 Task: Look for space in Briton Ferry, United Kingdom from 7th July, 2023 to 15th July, 2023 for 6 adults in price range Rs.15000 to Rs.20000. Place can be entire place with 3 bedrooms having 3 beds and 3 bathrooms. Property type can be house, flat, guest house. Booking option can be shelf check-in. Required host language is English.
Action: Mouse moved to (449, 56)
Screenshot: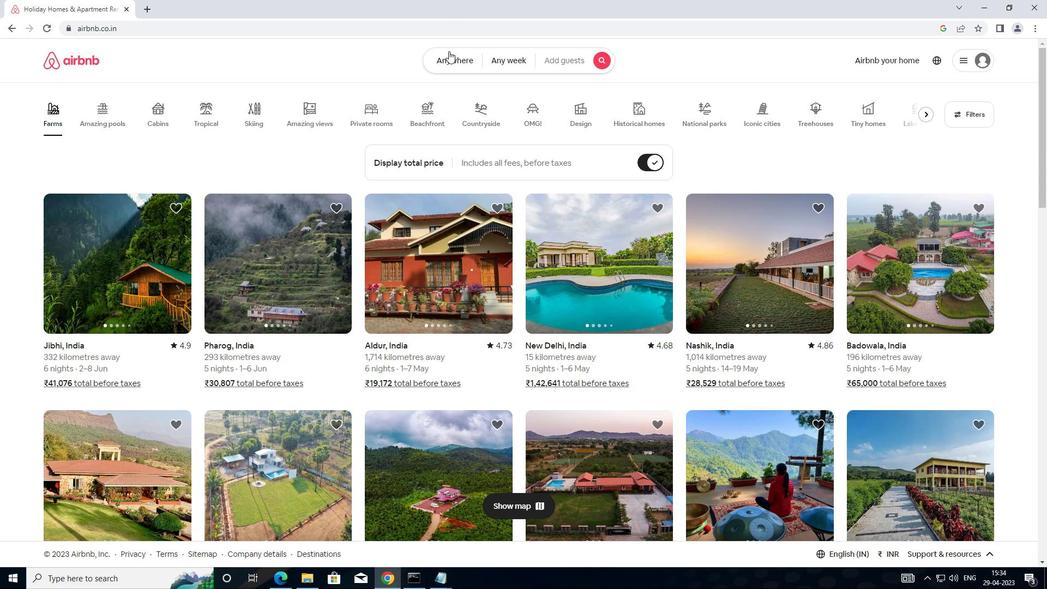 
Action: Mouse pressed left at (449, 56)
Screenshot: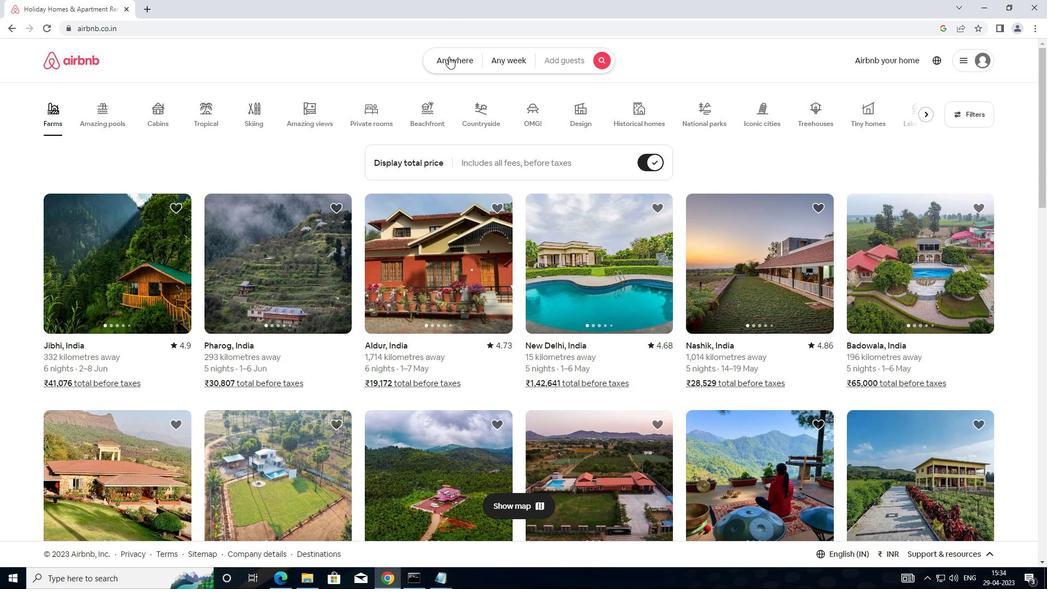 
Action: Mouse moved to (343, 107)
Screenshot: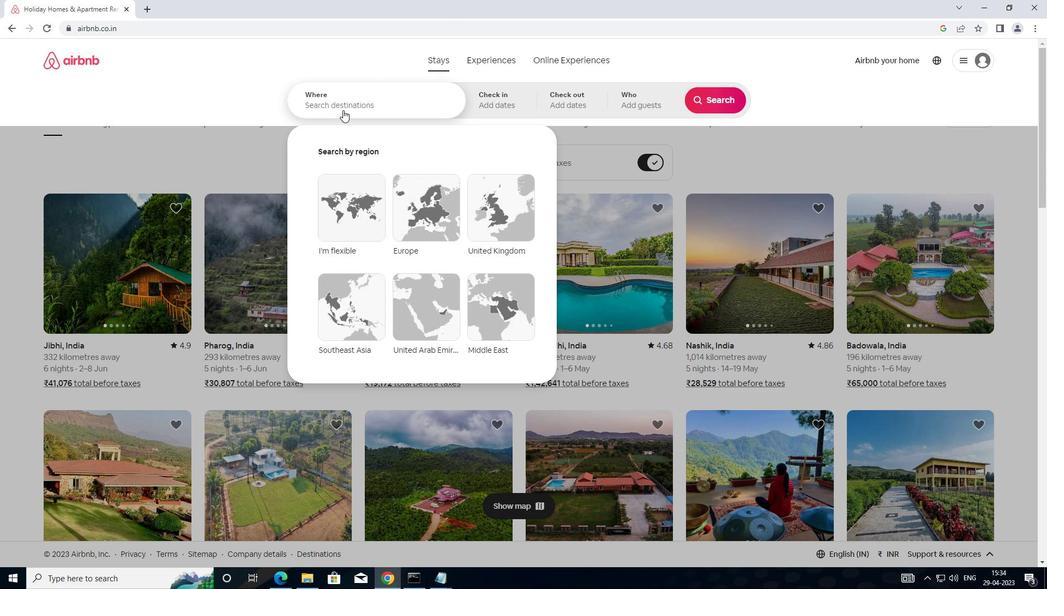 
Action: Mouse pressed left at (343, 107)
Screenshot: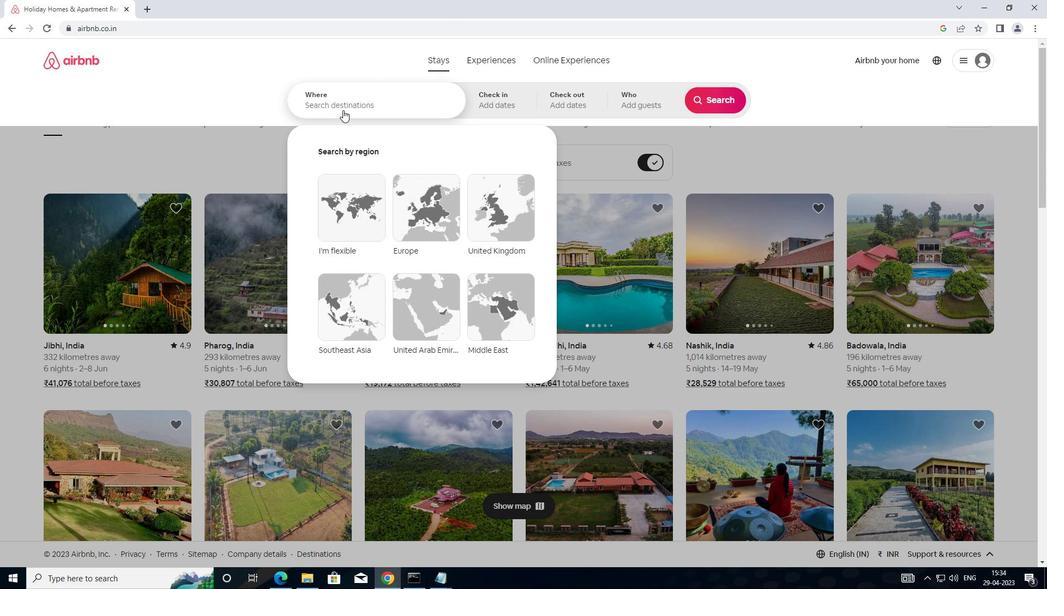 
Action: Mouse moved to (375, 114)
Screenshot: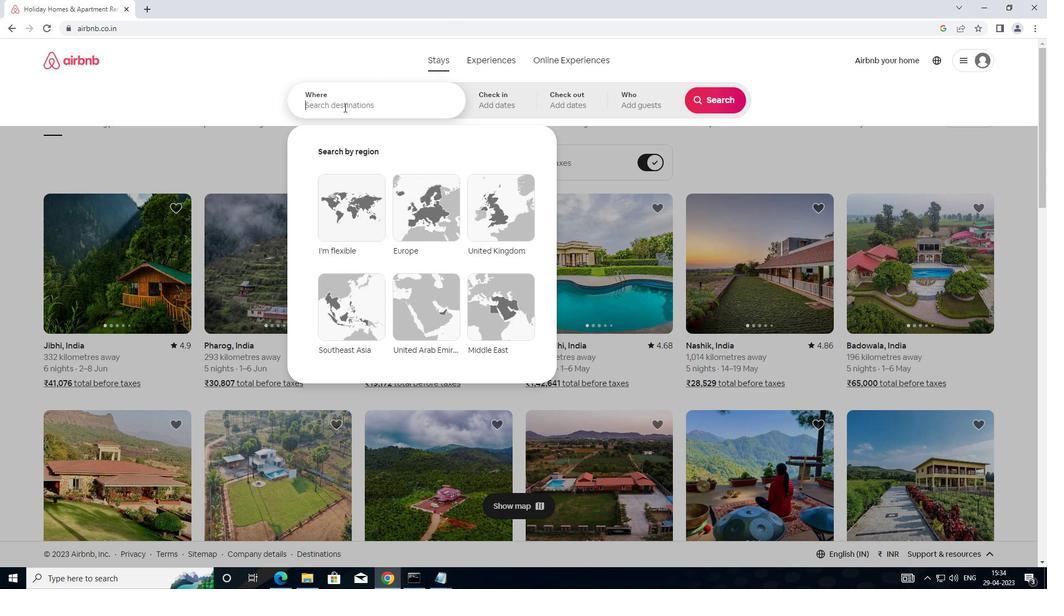 
Action: Key pressed <Key.shift>
Screenshot: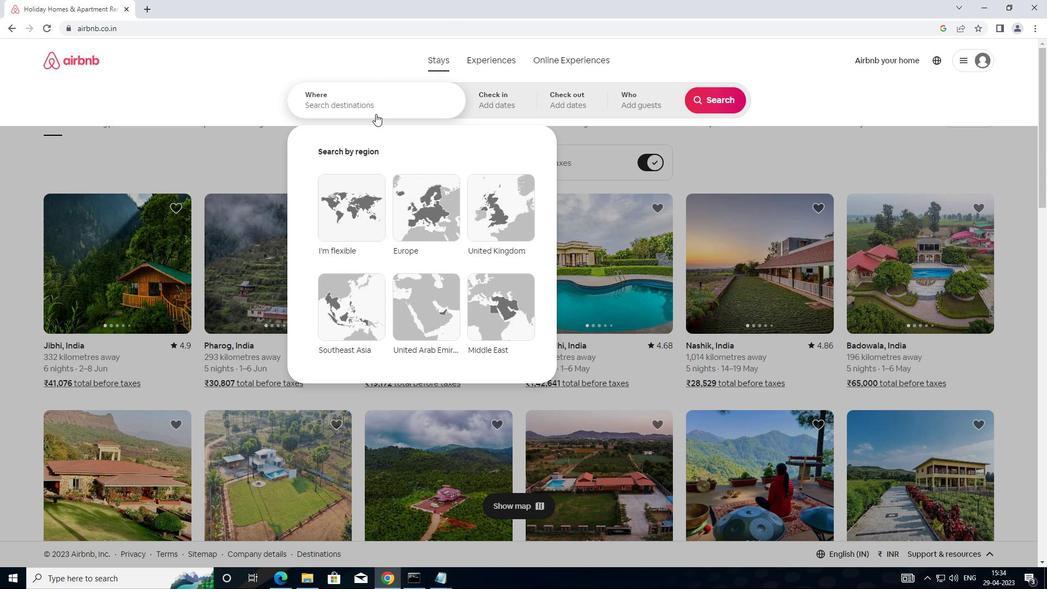 
Action: Mouse moved to (378, 113)
Screenshot: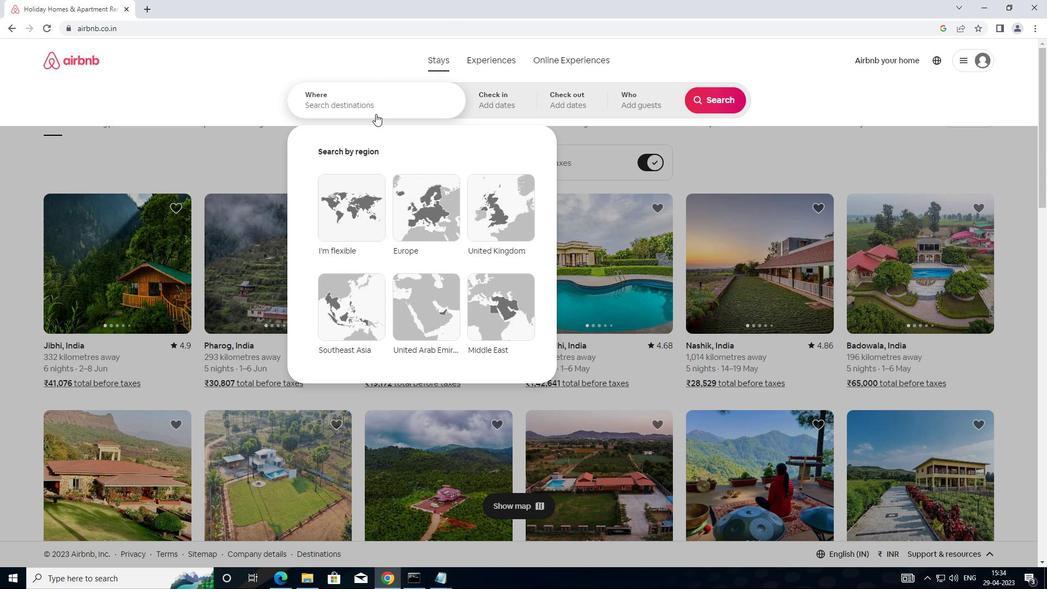 
Action: Key pressed B
Screenshot: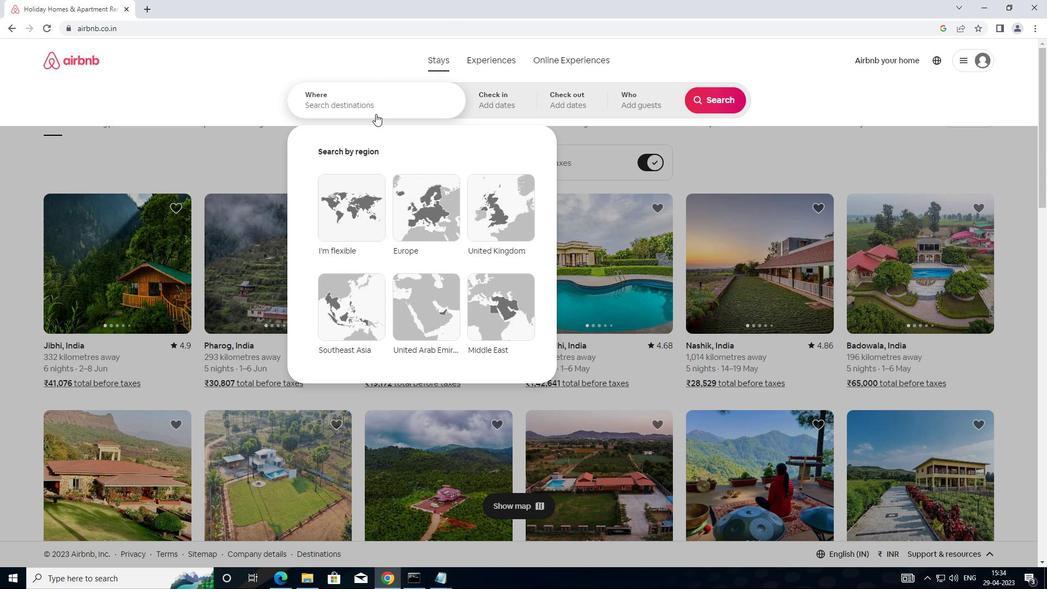 
Action: Mouse moved to (452, 80)
Screenshot: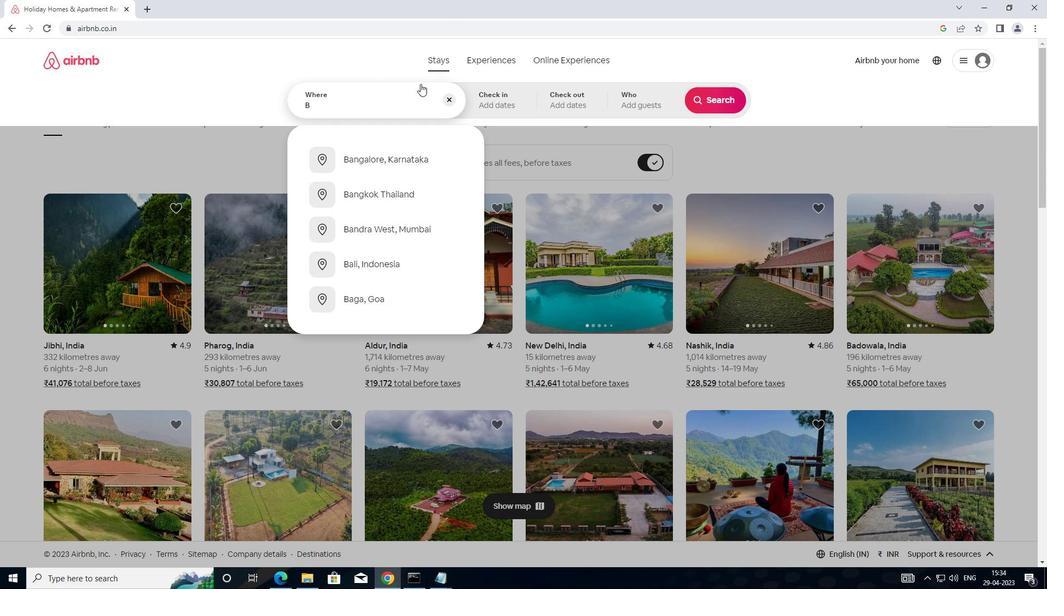 
Action: Key pressed R
Screenshot: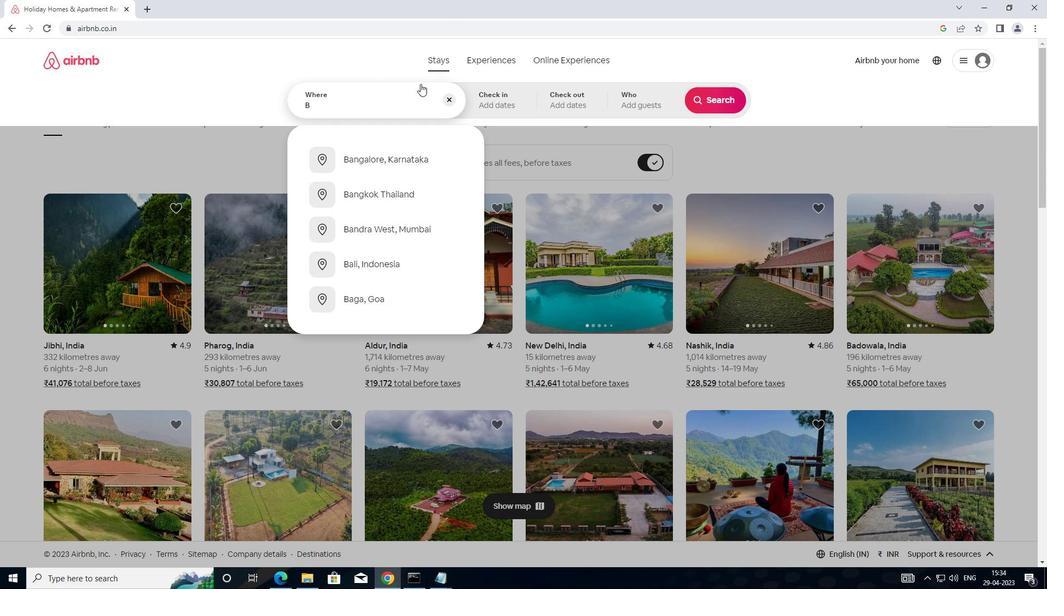 
Action: Mouse moved to (460, 80)
Screenshot: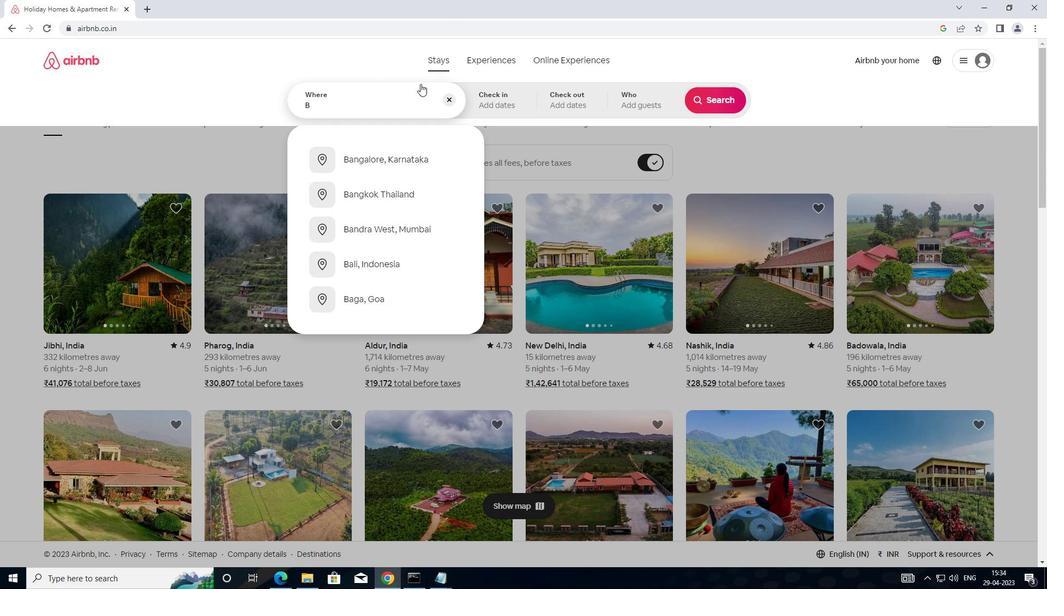 
Action: Key pressed ITON<Key.space><Key.shift>FERRY,<Key.shift>UNITED
Screenshot: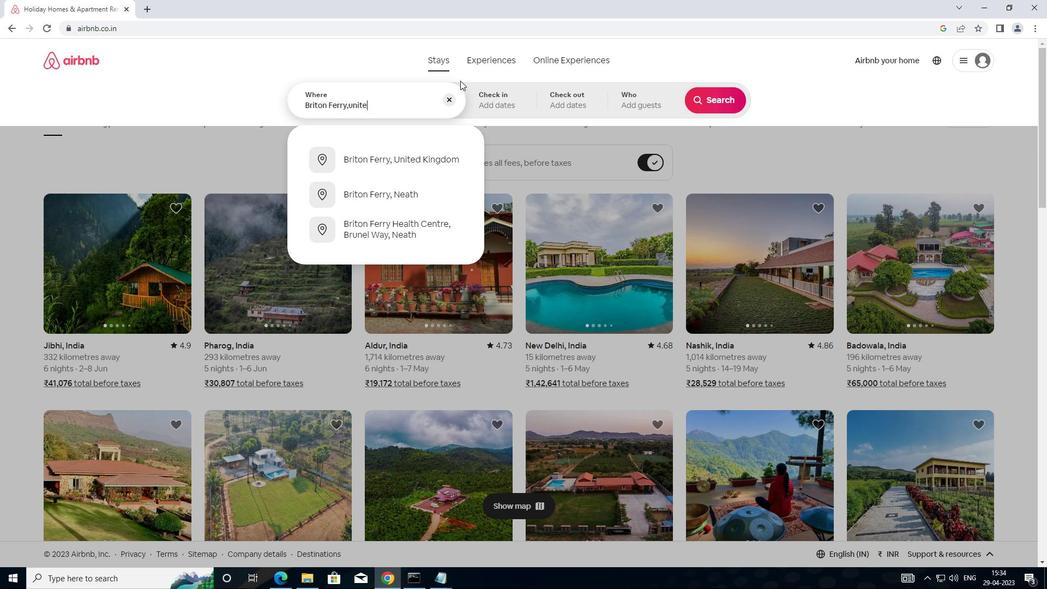 
Action: Mouse moved to (415, 162)
Screenshot: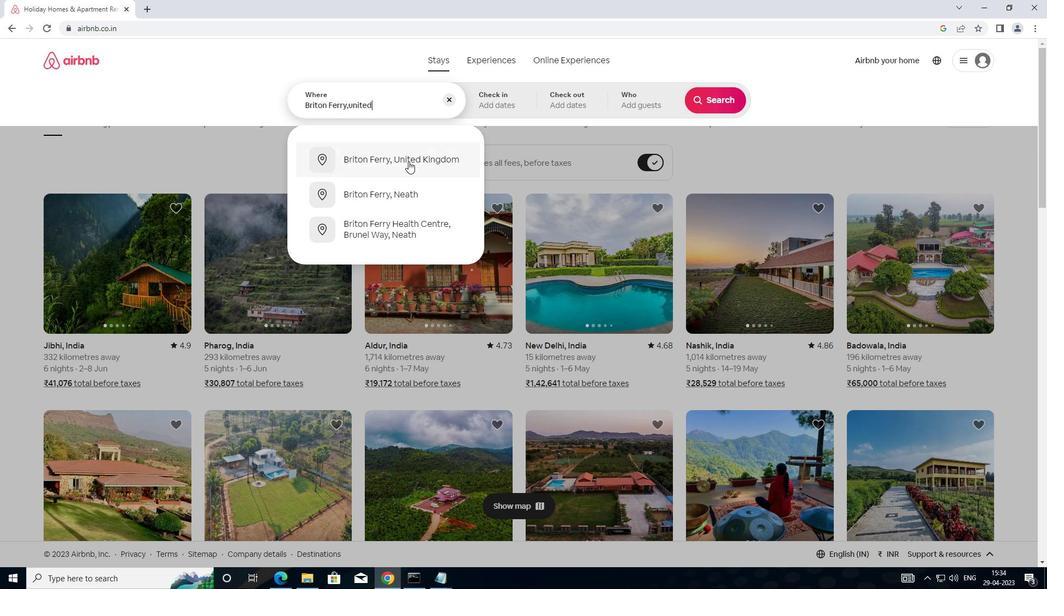 
Action: Mouse pressed left at (415, 162)
Screenshot: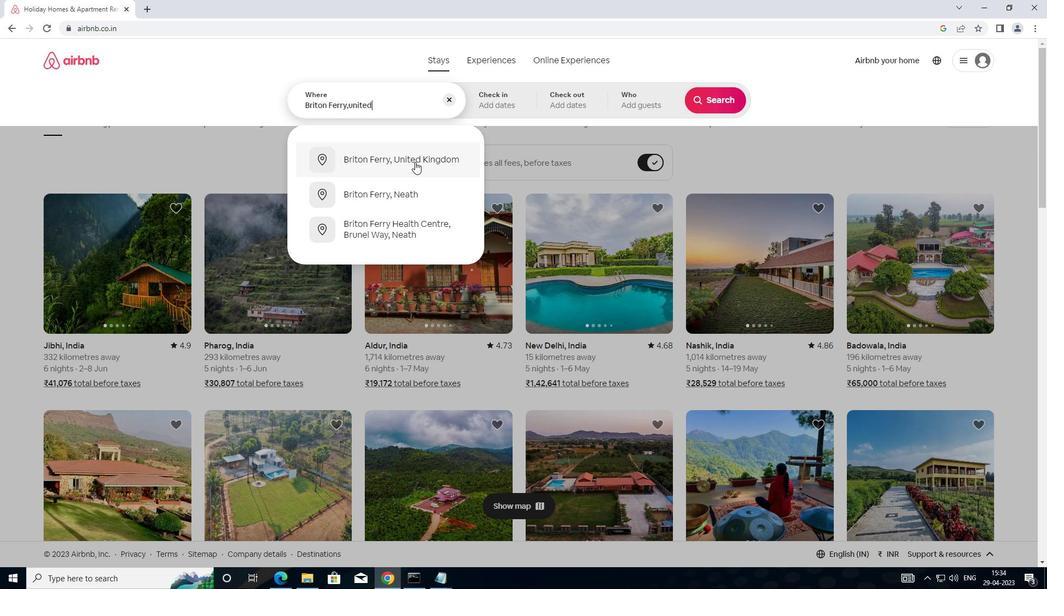 
Action: Mouse moved to (717, 192)
Screenshot: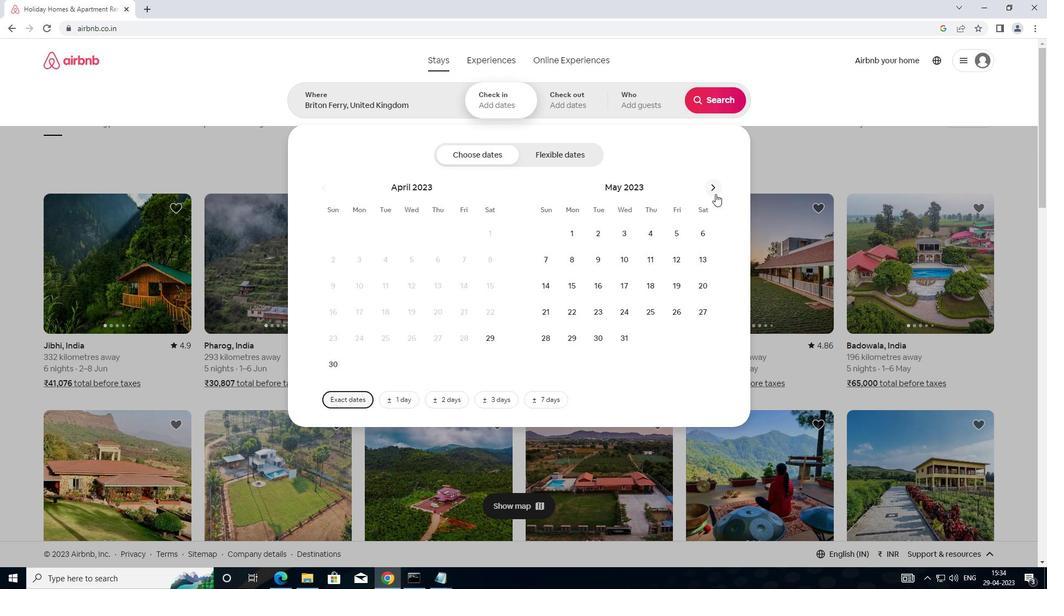 
Action: Mouse pressed left at (717, 192)
Screenshot: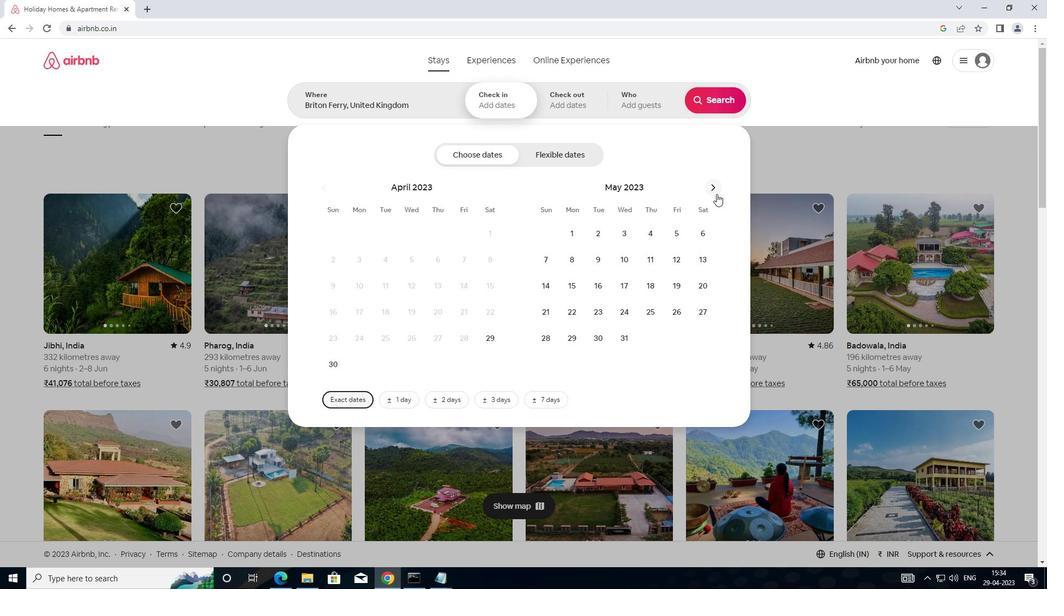
Action: Mouse moved to (718, 192)
Screenshot: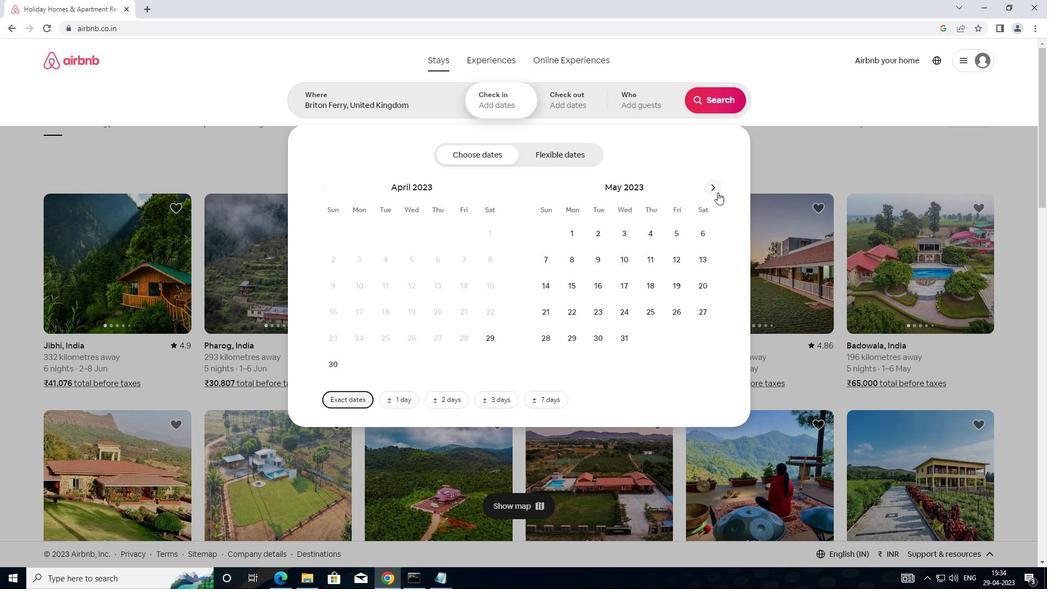 
Action: Mouse pressed left at (718, 192)
Screenshot: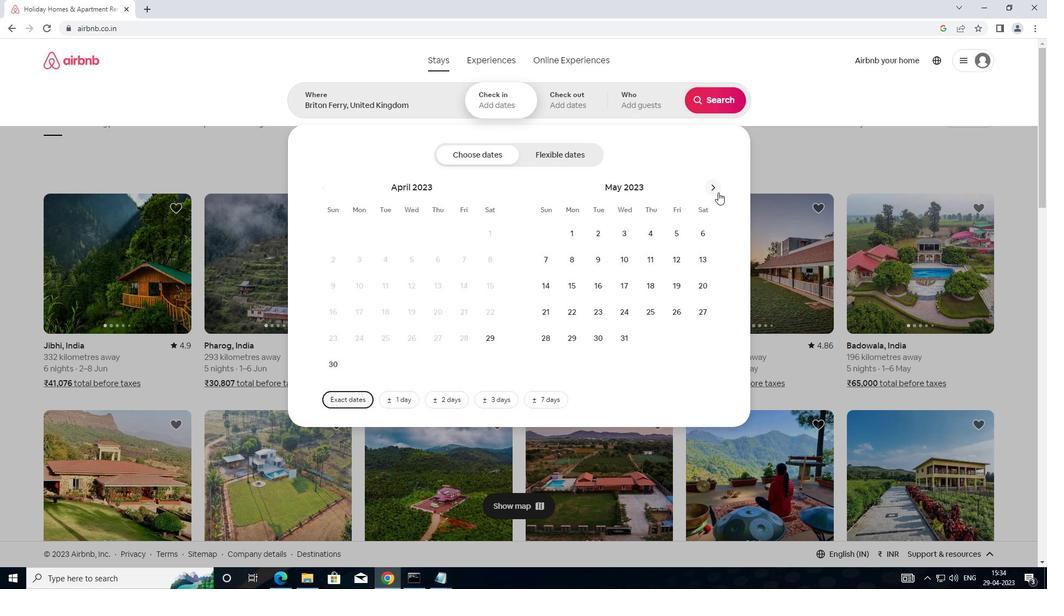 
Action: Mouse moved to (673, 257)
Screenshot: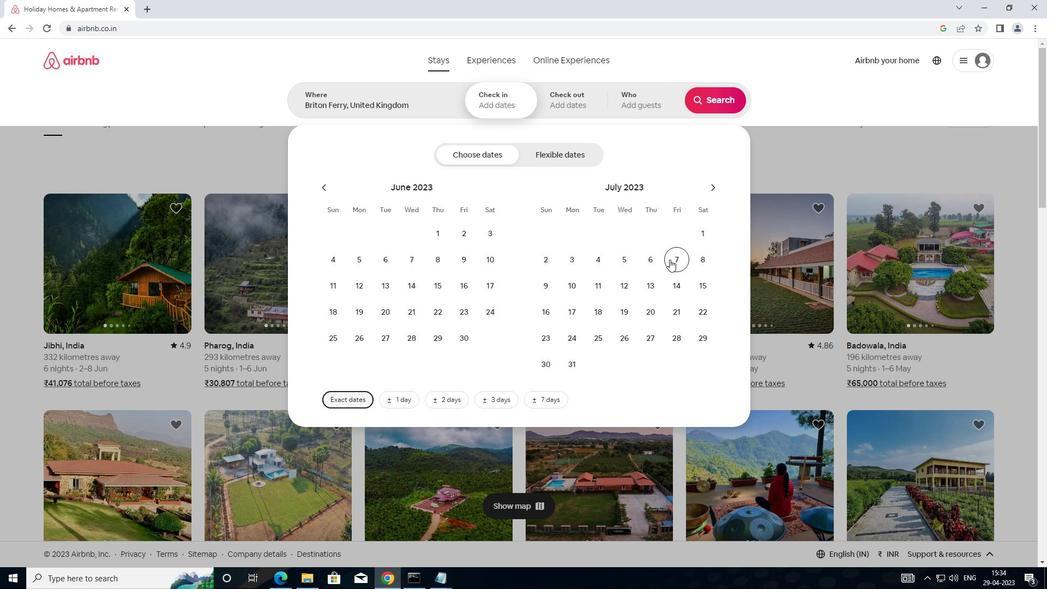 
Action: Mouse pressed left at (673, 257)
Screenshot: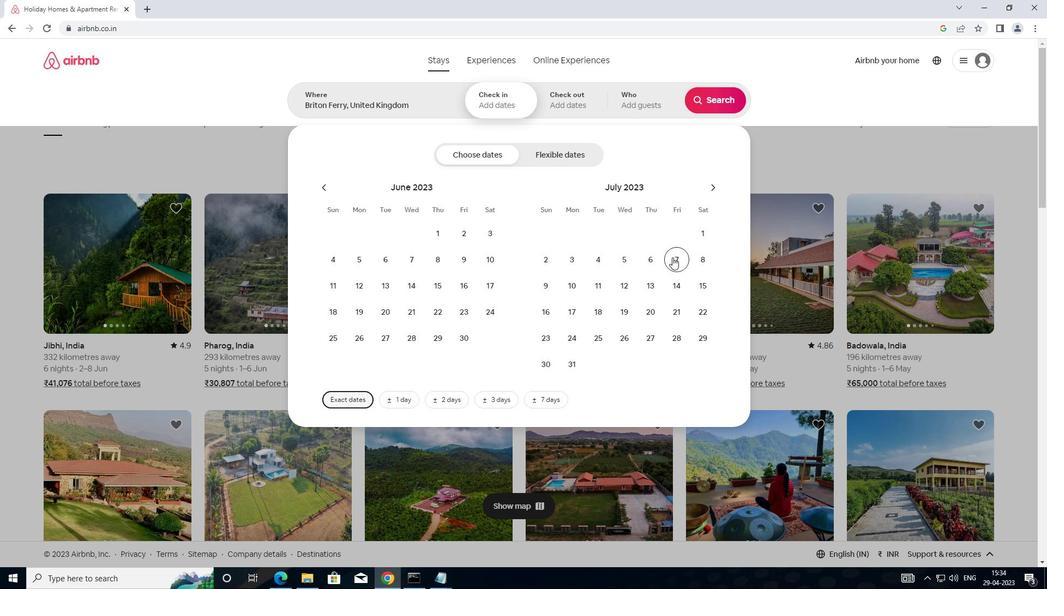 
Action: Mouse moved to (700, 286)
Screenshot: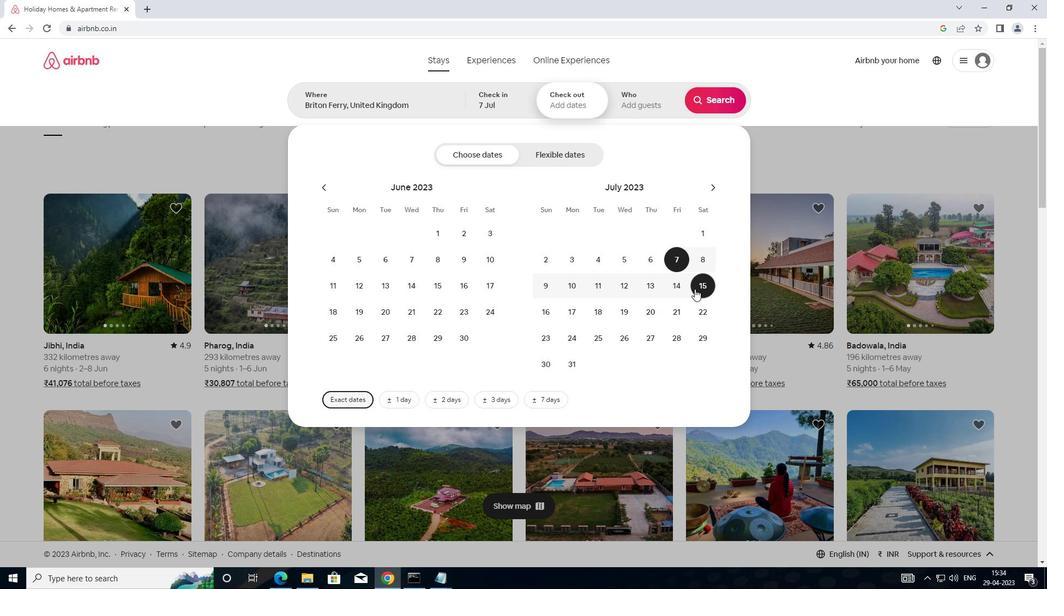 
Action: Mouse pressed left at (700, 286)
Screenshot: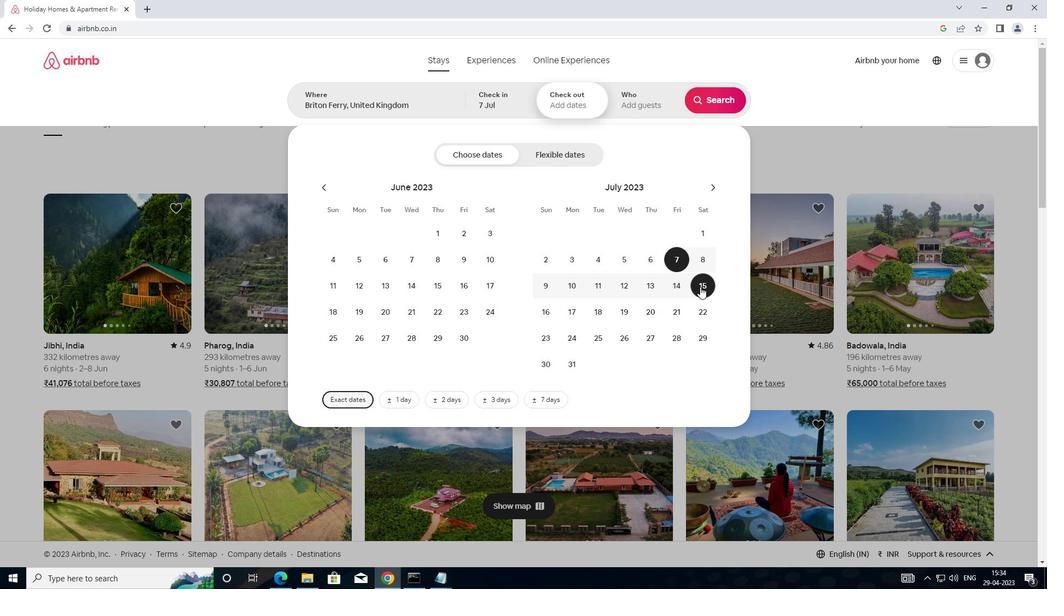 
Action: Mouse moved to (645, 110)
Screenshot: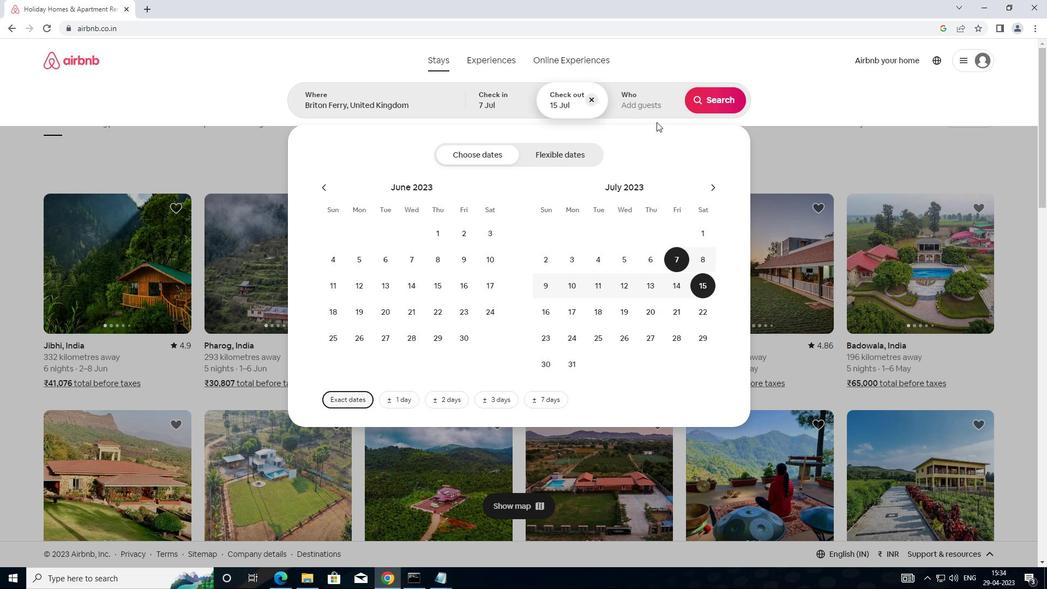 
Action: Mouse pressed left at (645, 110)
Screenshot: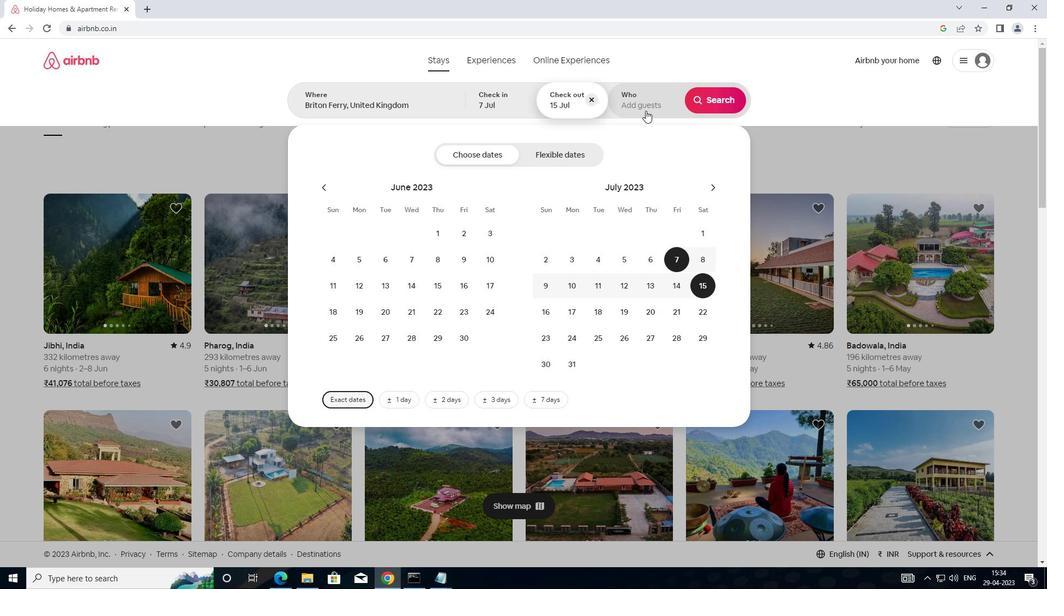 
Action: Mouse moved to (717, 152)
Screenshot: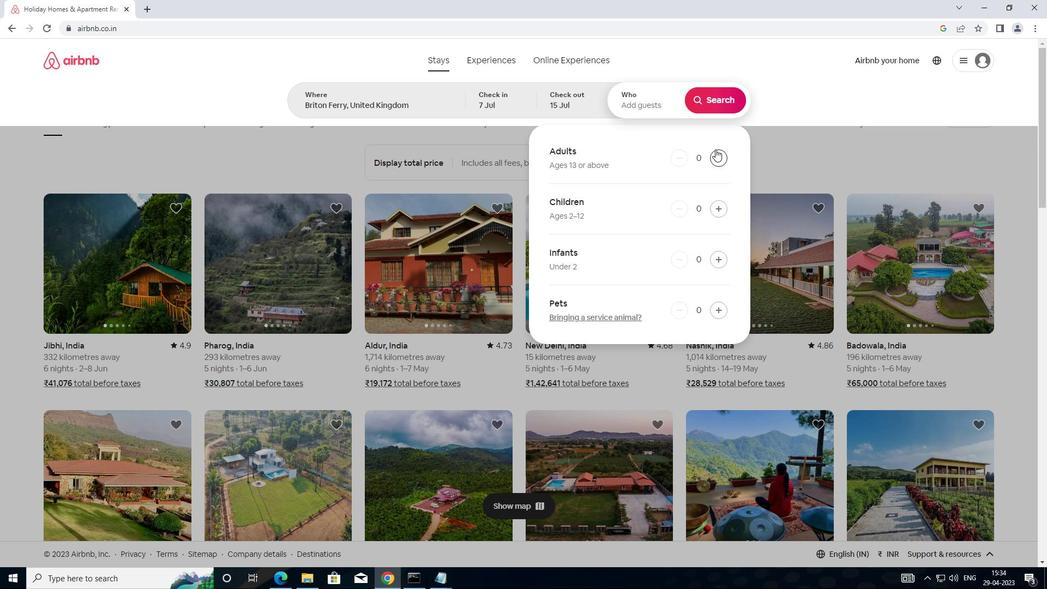 
Action: Mouse pressed left at (717, 152)
Screenshot: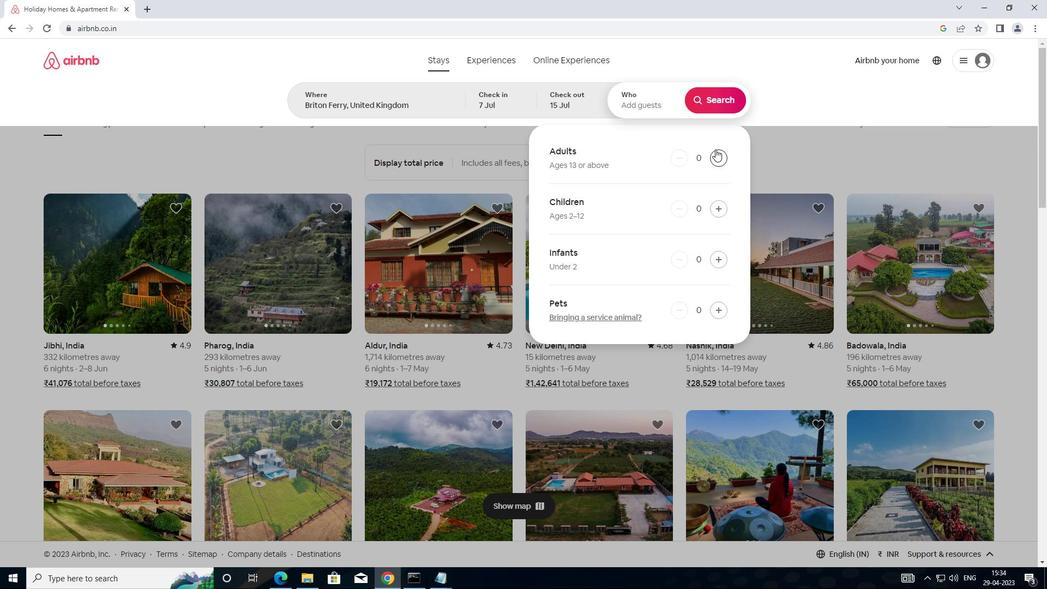 
Action: Mouse pressed left at (717, 152)
Screenshot: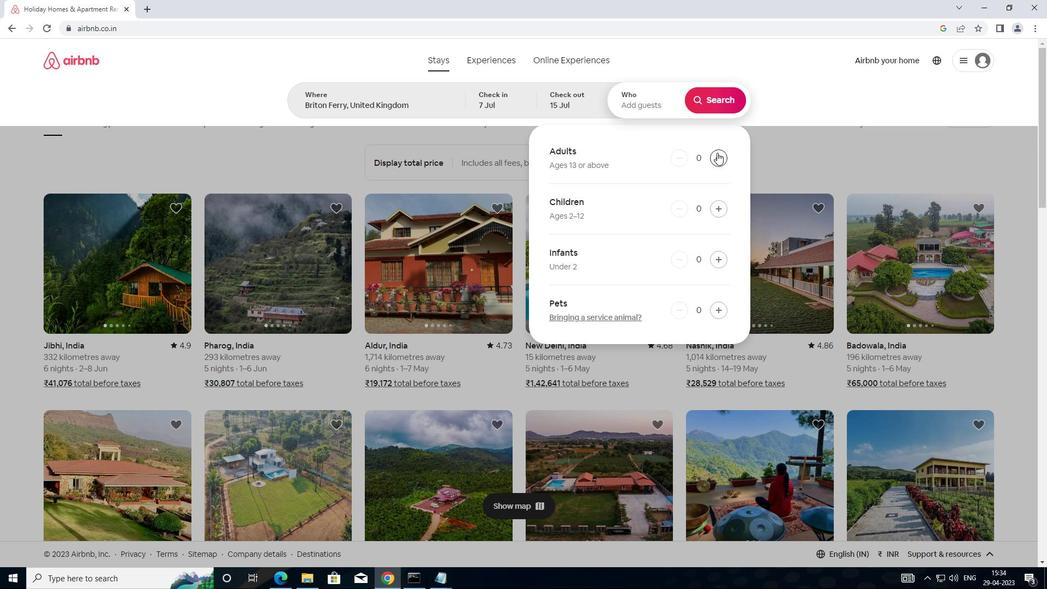 
Action: Mouse moved to (717, 153)
Screenshot: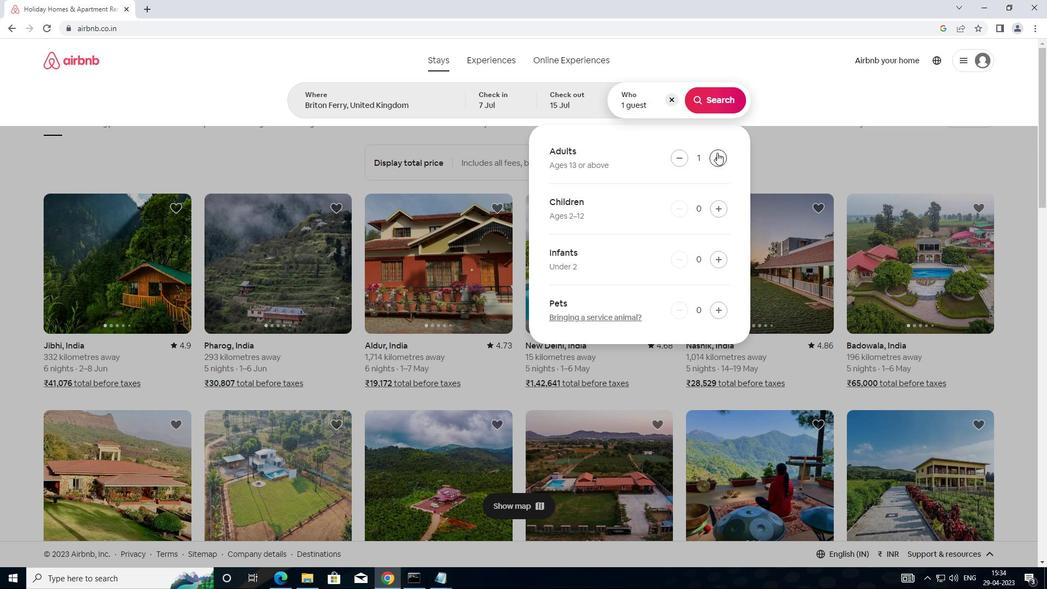 
Action: Mouse pressed left at (717, 153)
Screenshot: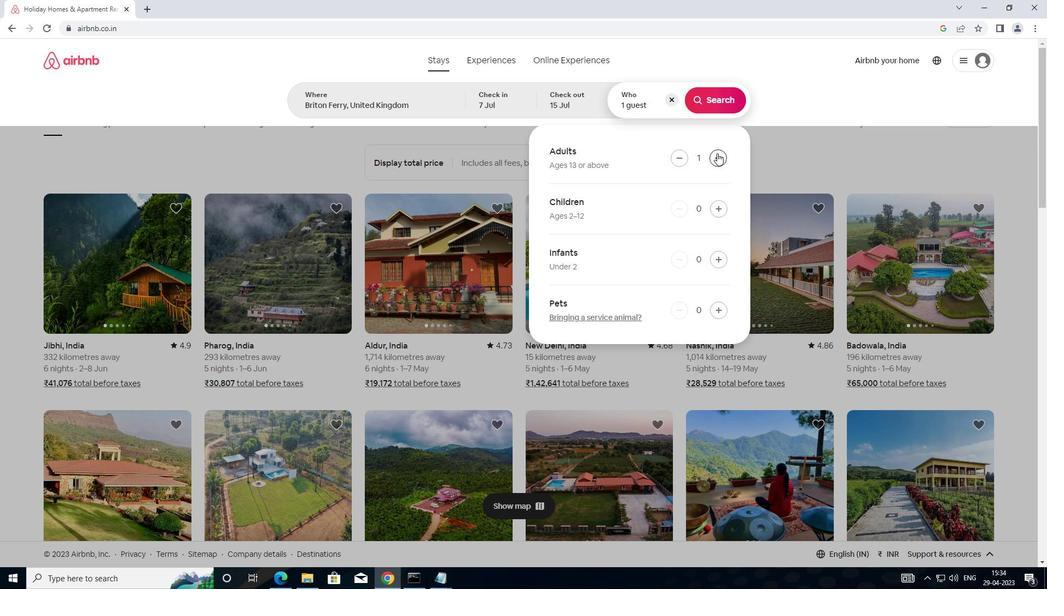 
Action: Mouse pressed left at (717, 153)
Screenshot: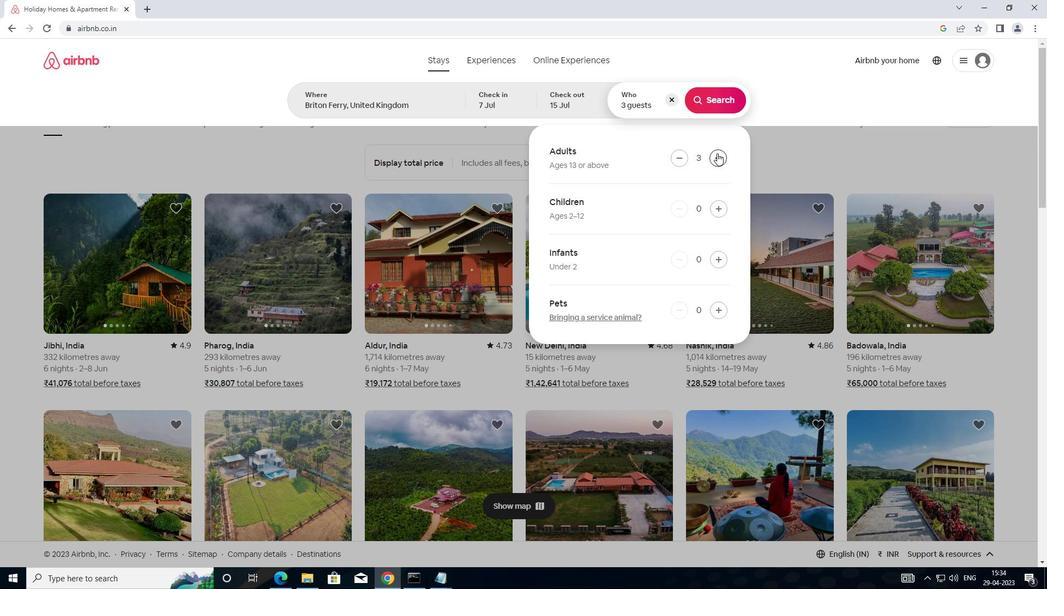 
Action: Mouse moved to (720, 152)
Screenshot: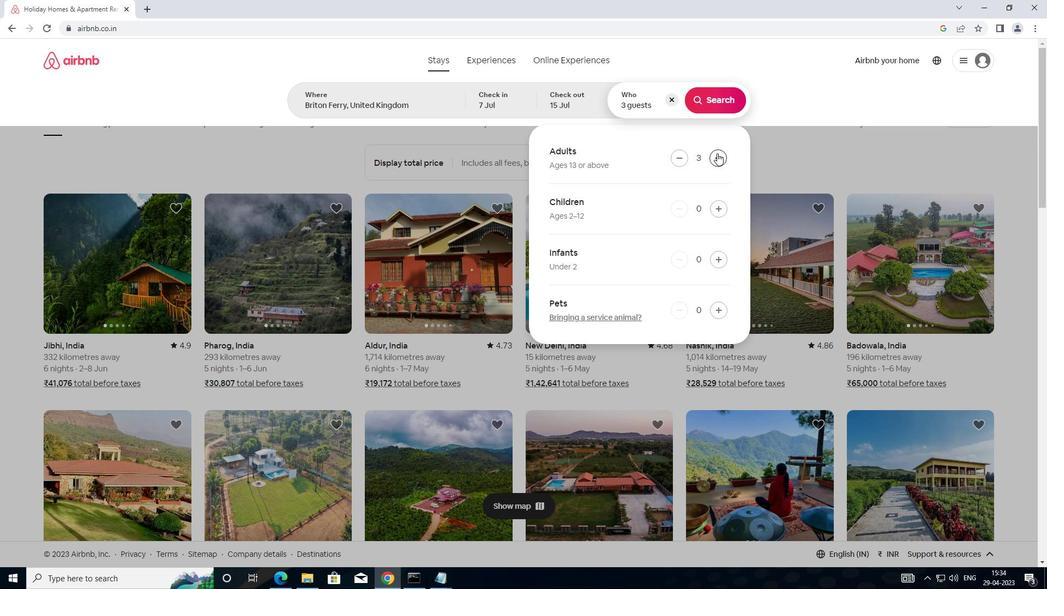 
Action: Mouse pressed left at (720, 152)
Screenshot: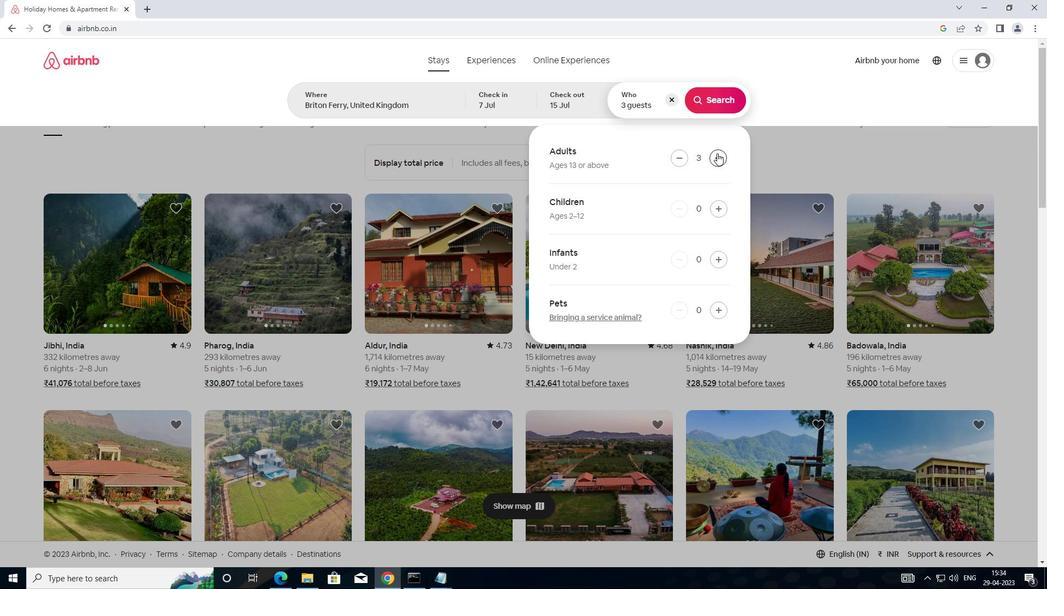
Action: Mouse moved to (720, 153)
Screenshot: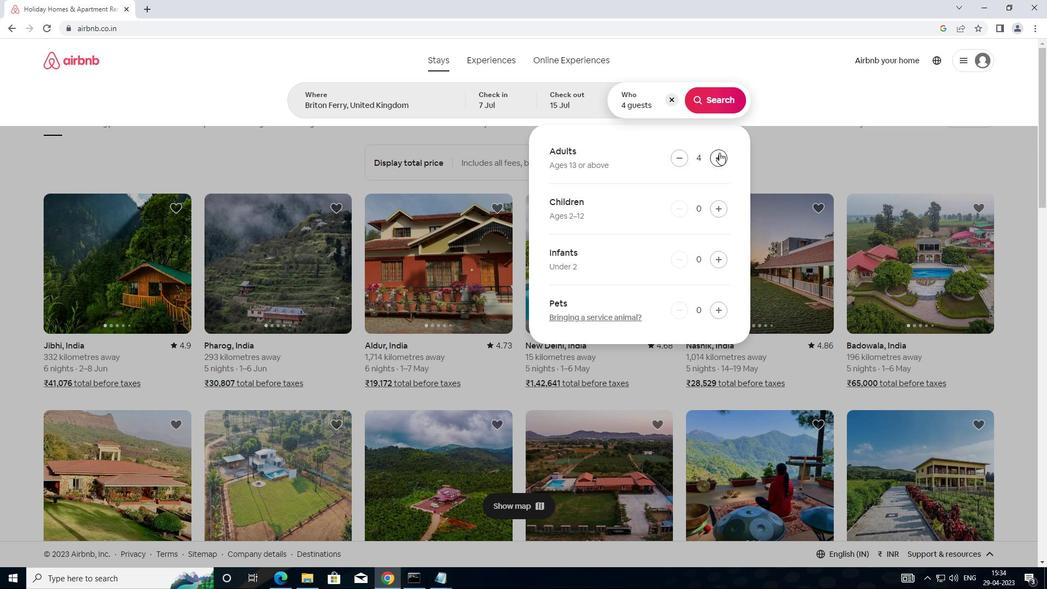 
Action: Mouse pressed left at (720, 153)
Screenshot: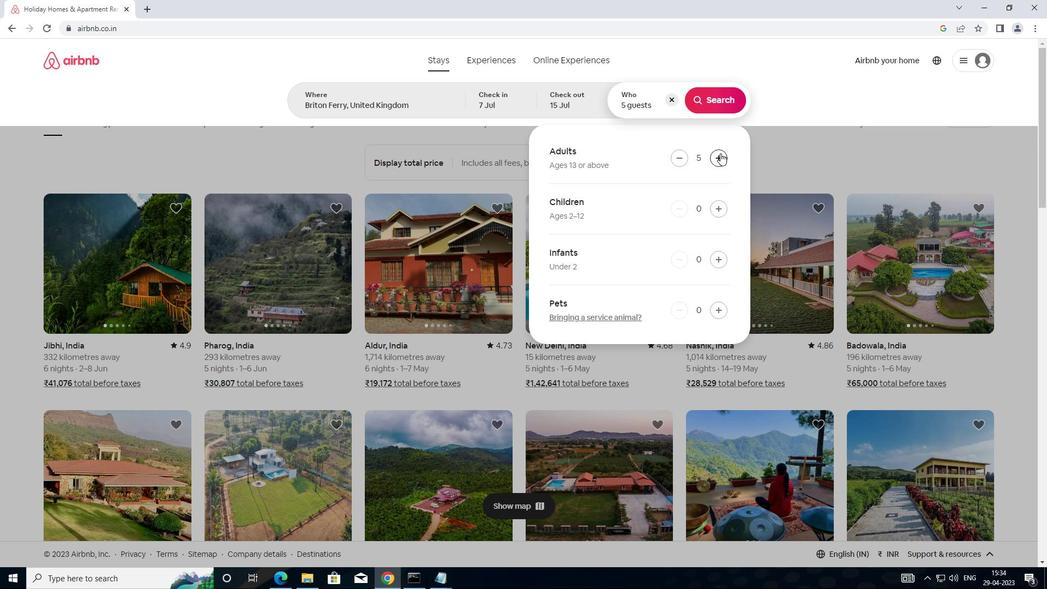 
Action: Mouse moved to (715, 101)
Screenshot: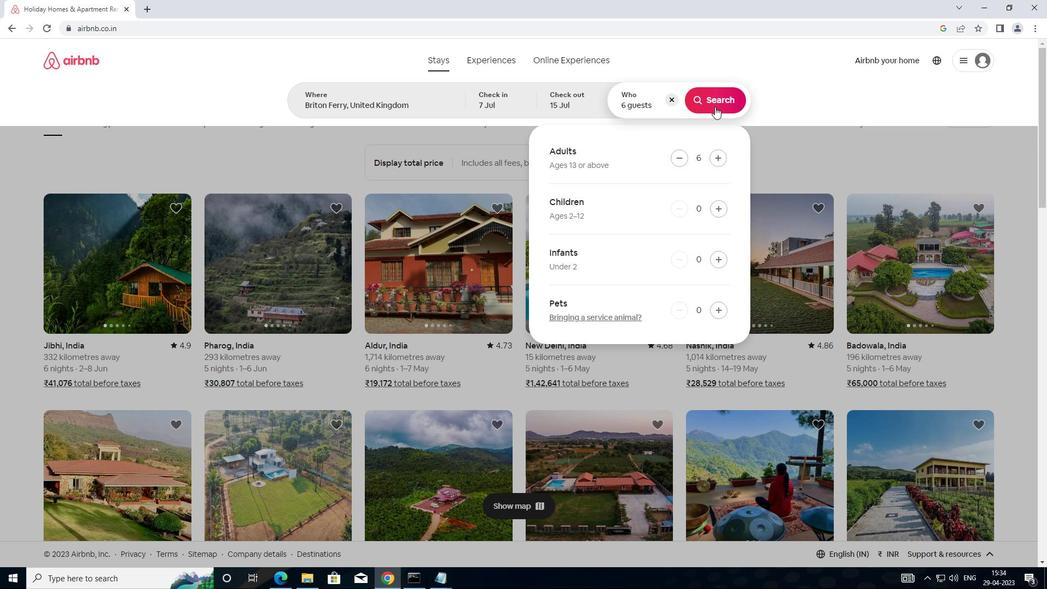 
Action: Mouse pressed left at (715, 101)
Screenshot: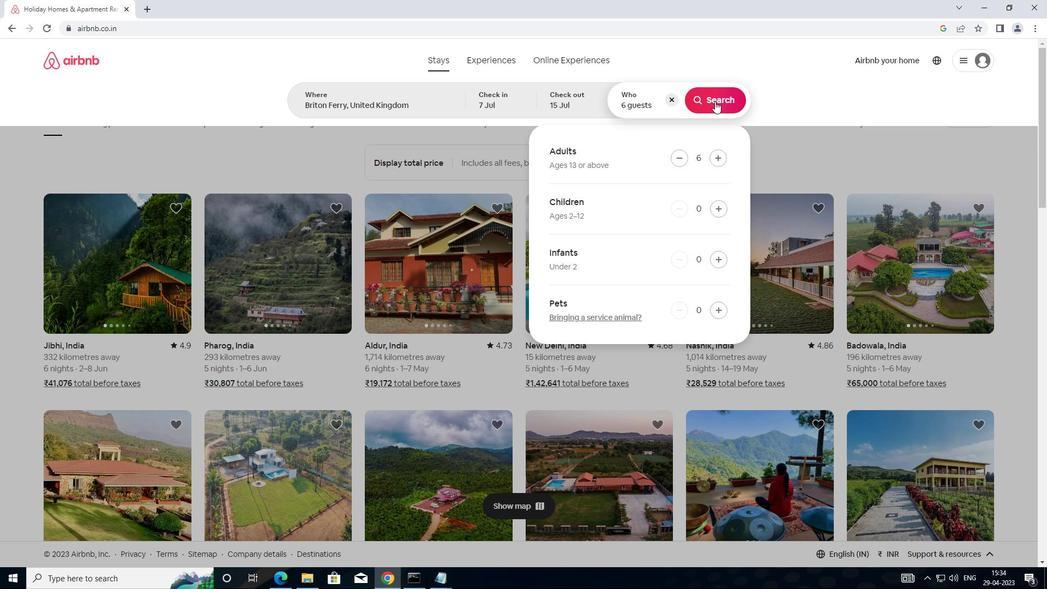 
Action: Mouse moved to (999, 99)
Screenshot: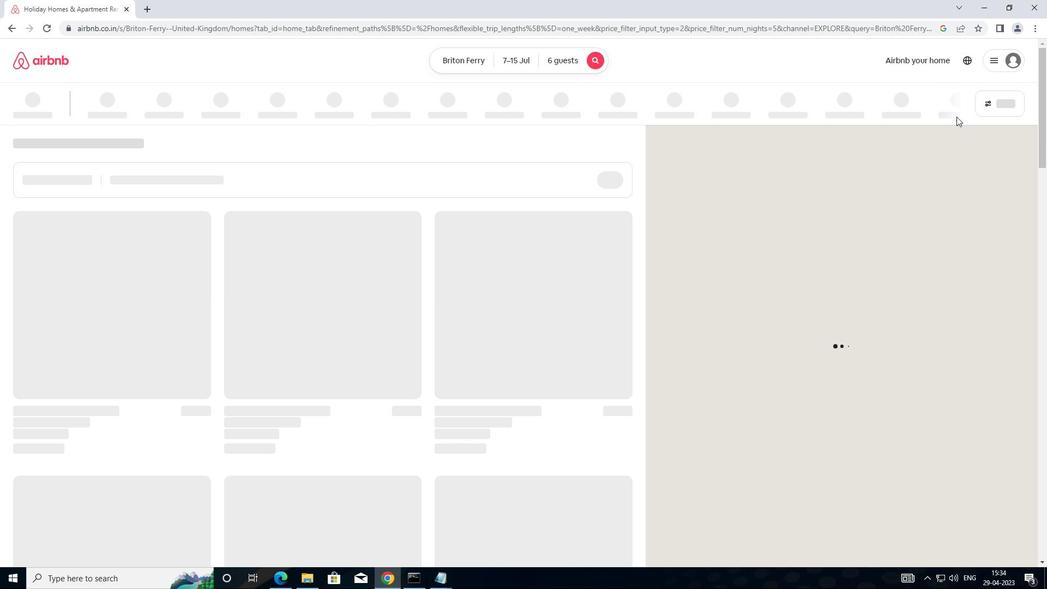
Action: Mouse pressed left at (999, 99)
Screenshot: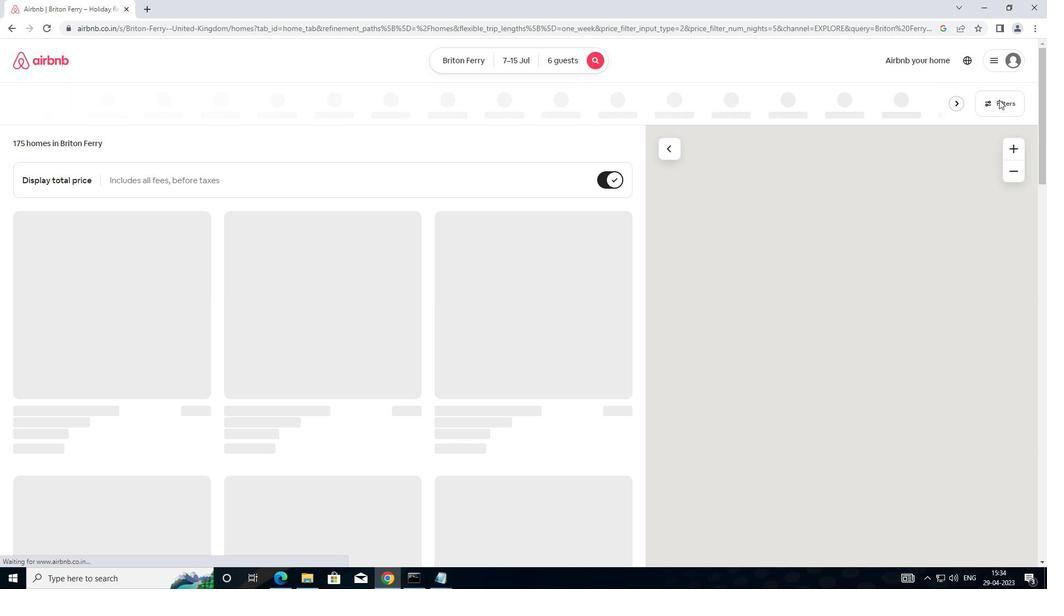
Action: Mouse moved to (409, 238)
Screenshot: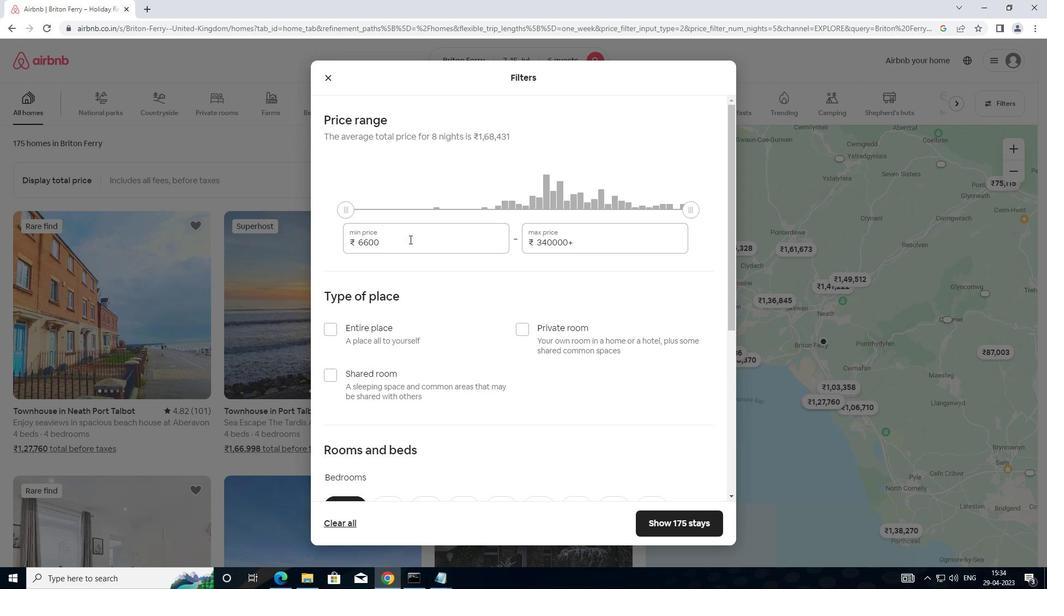 
Action: Mouse pressed left at (409, 238)
Screenshot: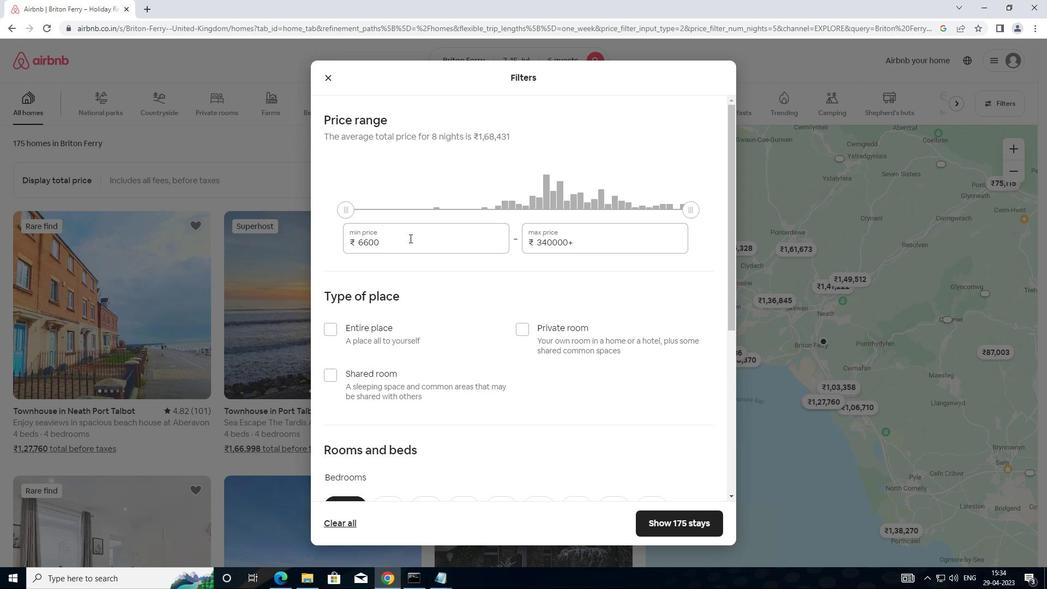 
Action: Mouse moved to (352, 247)
Screenshot: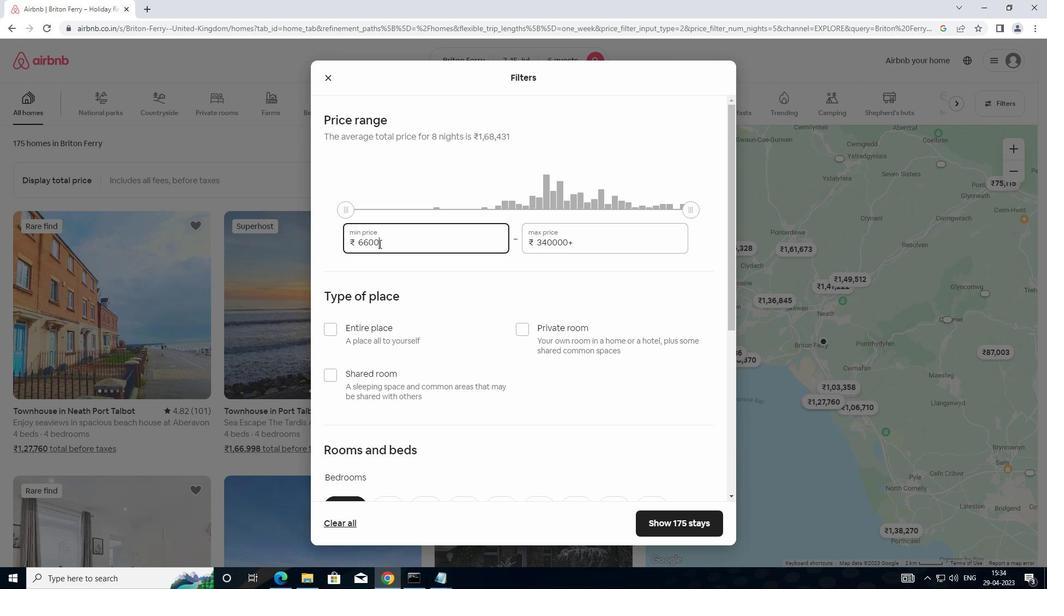 
Action: Key pressed 15000
Screenshot: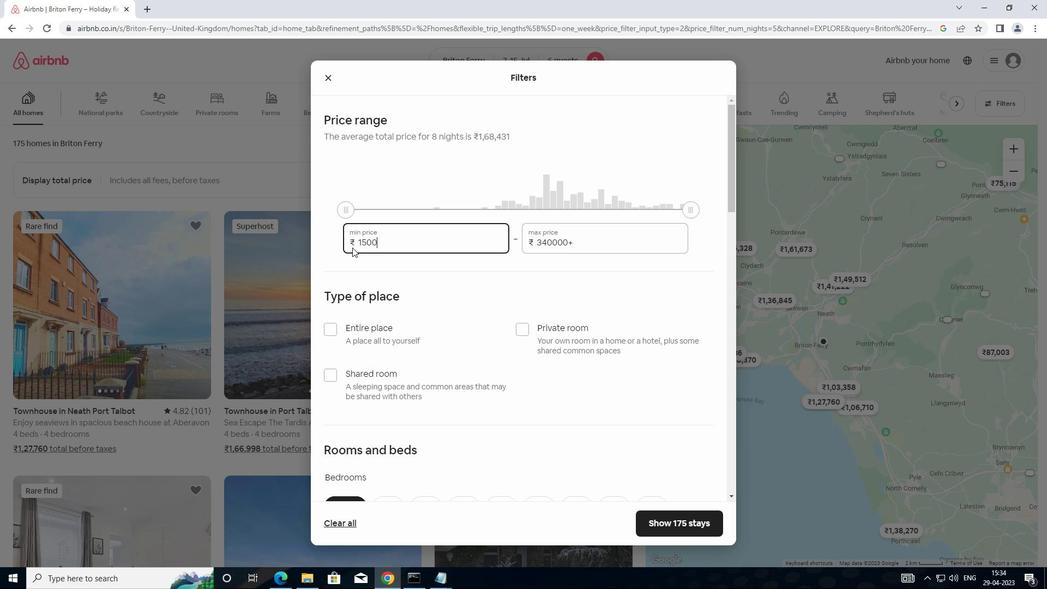 
Action: Mouse moved to (587, 239)
Screenshot: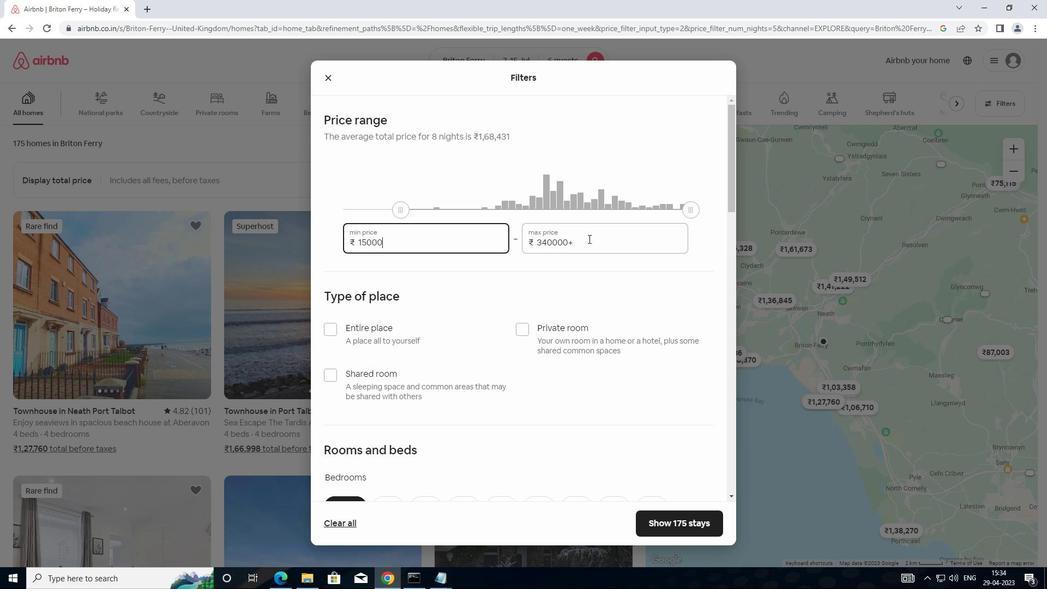 
Action: Mouse pressed left at (587, 239)
Screenshot: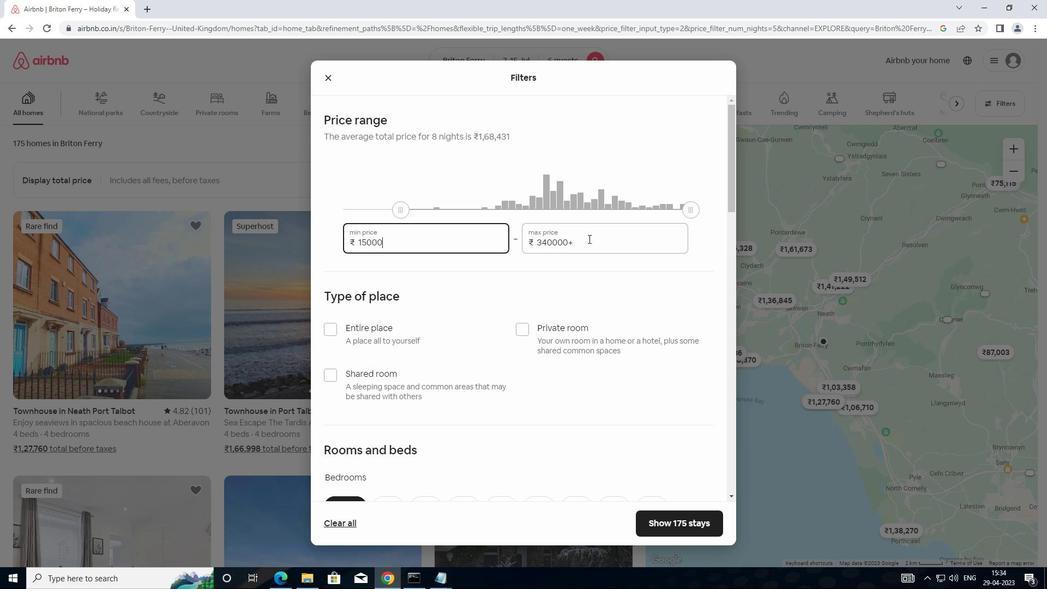
Action: Mouse moved to (521, 243)
Screenshot: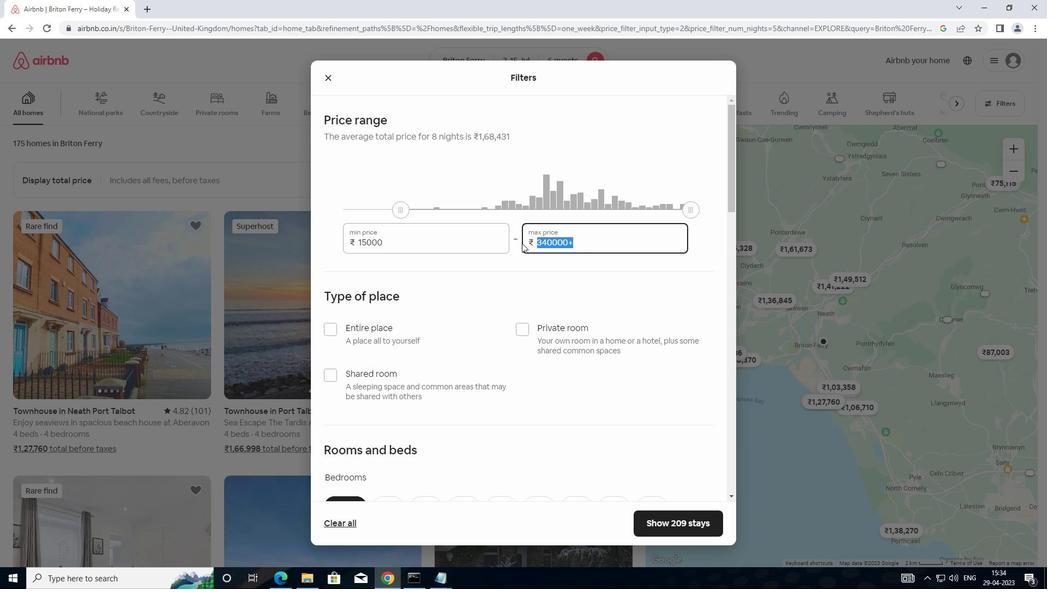 
Action: Key pressed 20
Screenshot: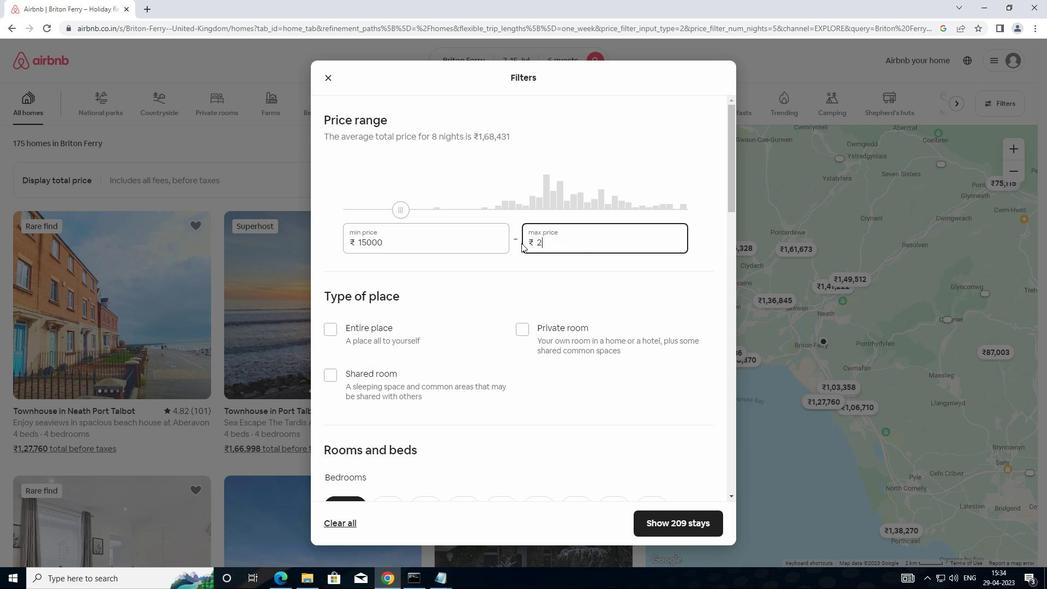 
Action: Mouse moved to (521, 243)
Screenshot: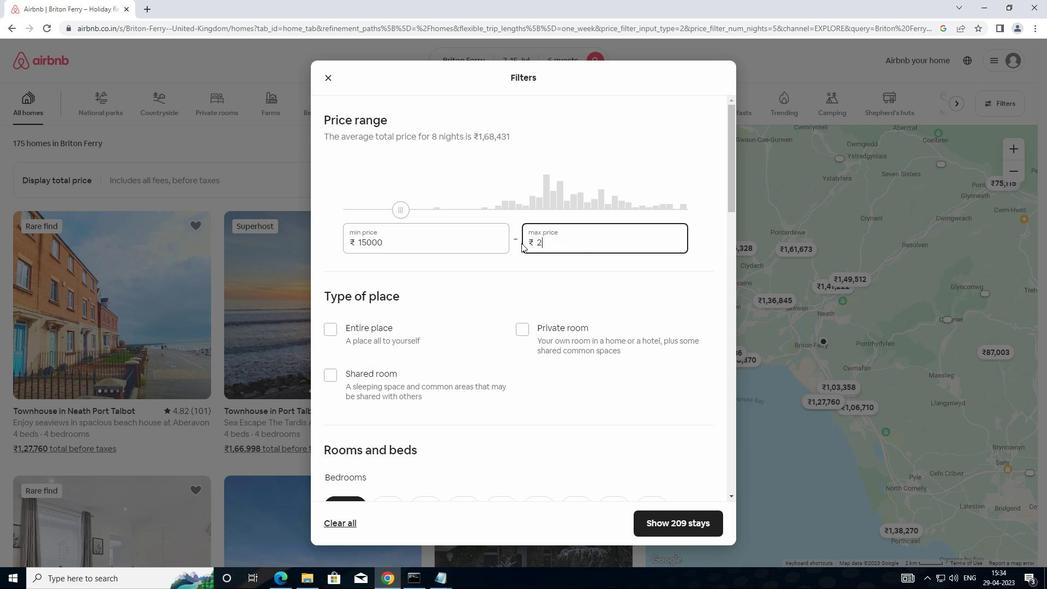 
Action: Key pressed 000
Screenshot: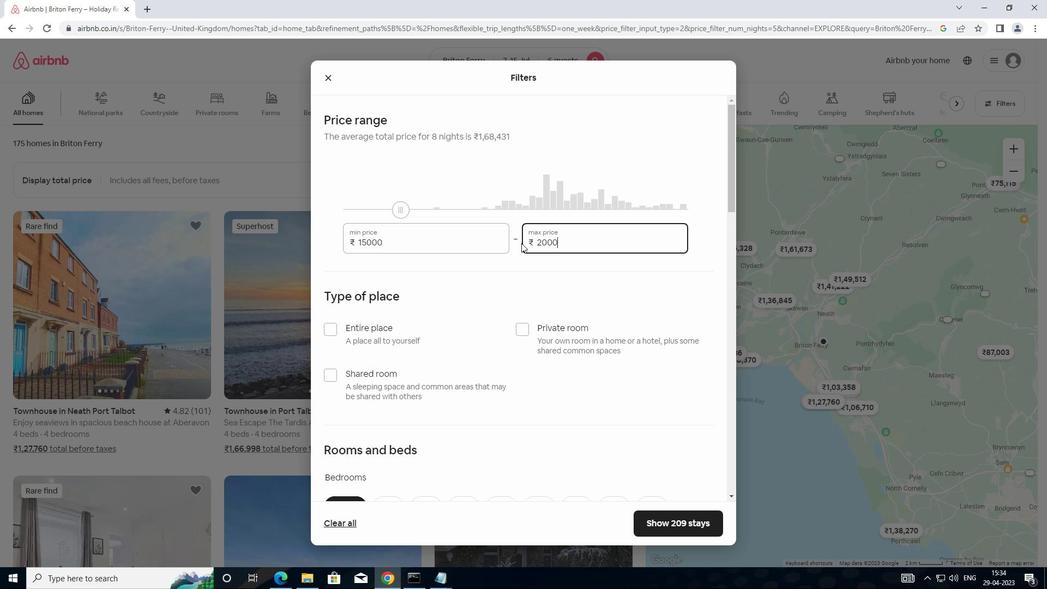 
Action: Mouse moved to (331, 333)
Screenshot: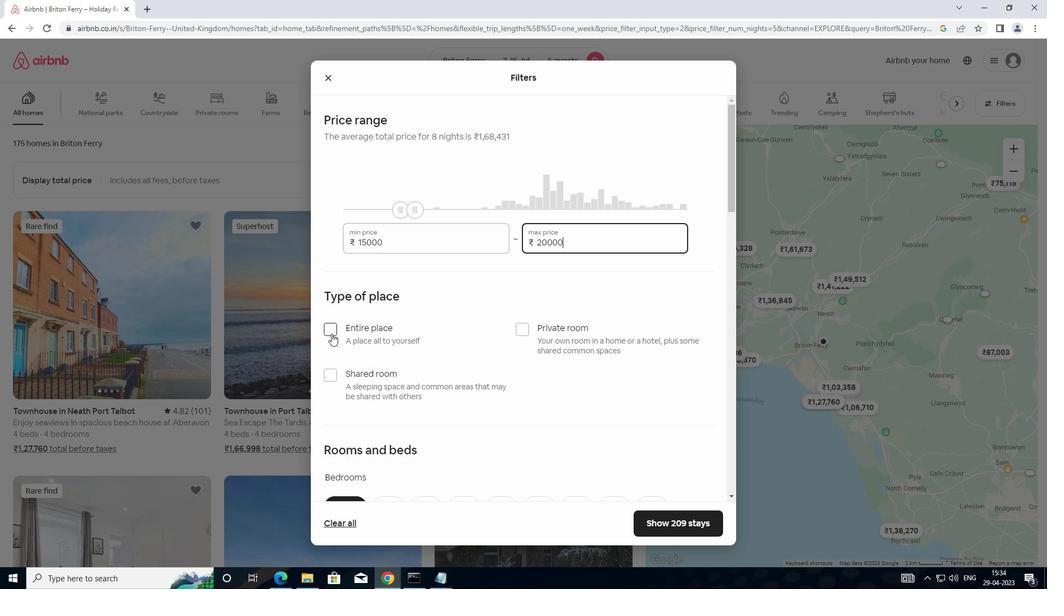 
Action: Mouse pressed left at (331, 333)
Screenshot: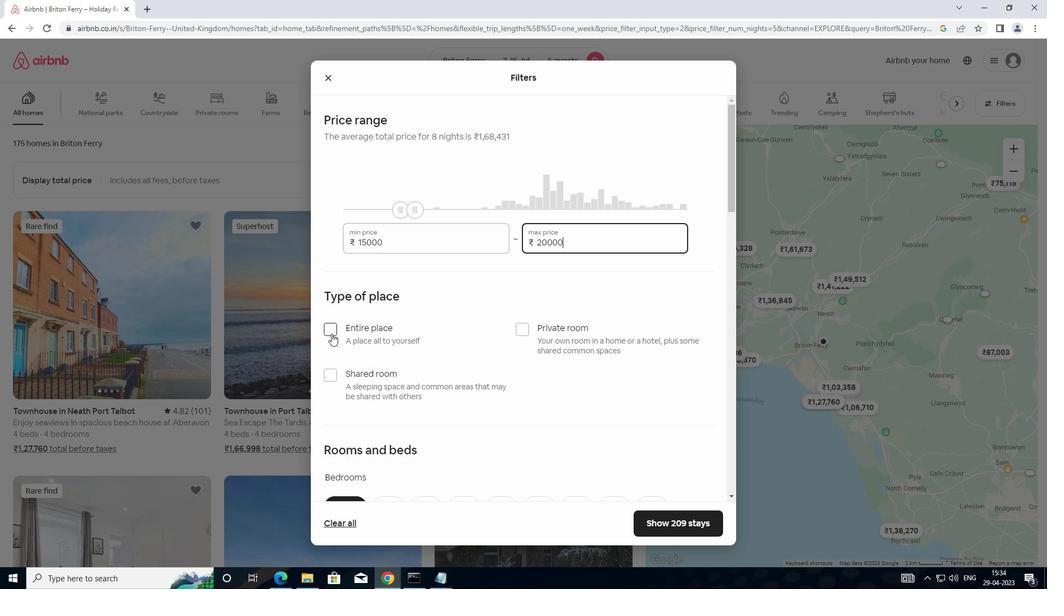 
Action: Mouse moved to (423, 337)
Screenshot: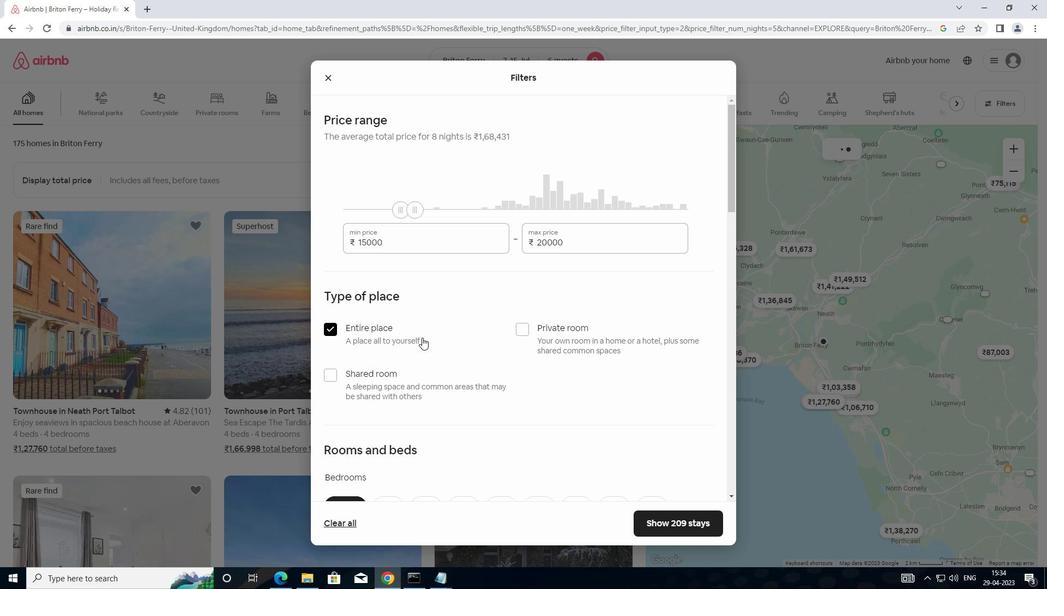 
Action: Mouse scrolled (423, 337) with delta (0, 0)
Screenshot: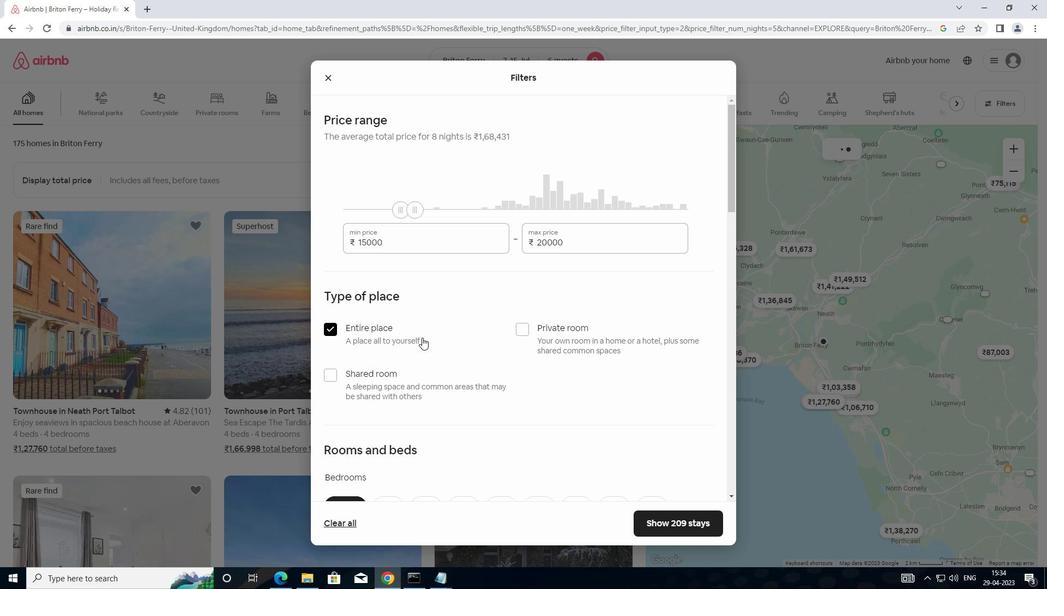 
Action: Mouse moved to (424, 338)
Screenshot: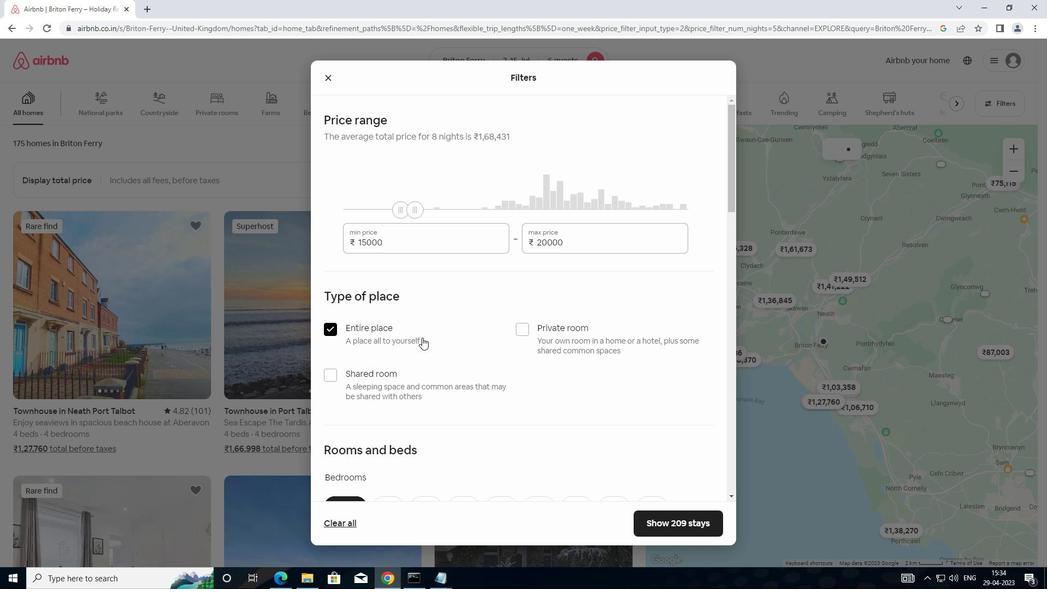 
Action: Mouse scrolled (424, 337) with delta (0, 0)
Screenshot: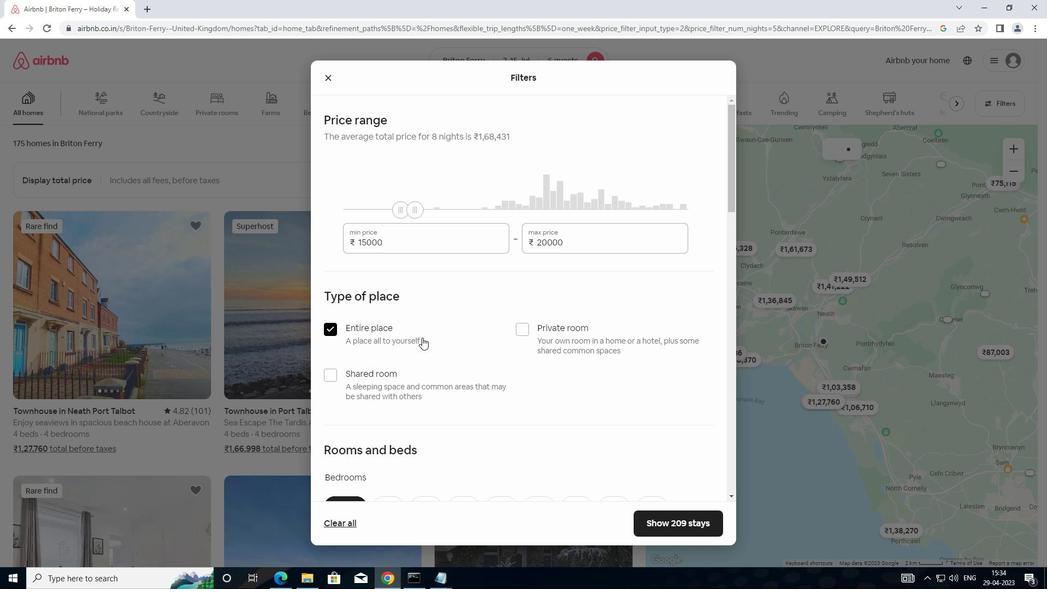 
Action: Mouse moved to (427, 336)
Screenshot: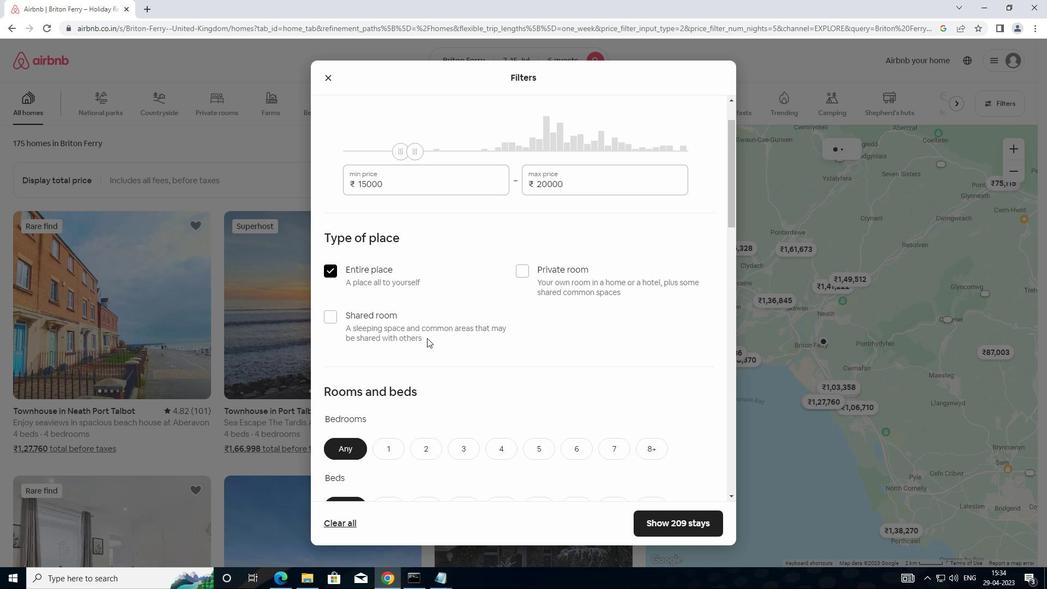 
Action: Mouse scrolled (427, 336) with delta (0, 0)
Screenshot: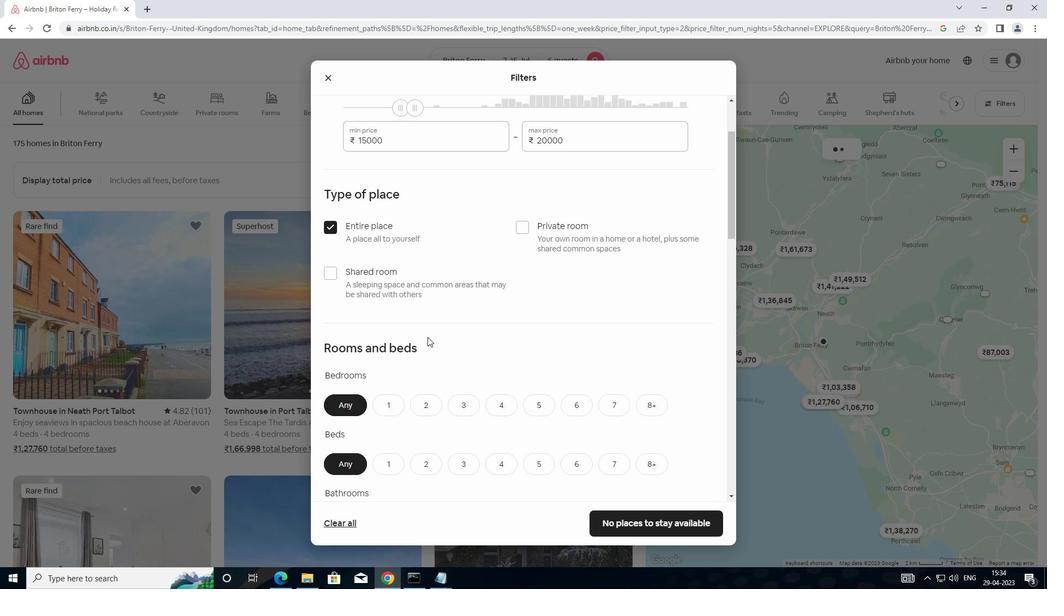 
Action: Mouse scrolled (427, 336) with delta (0, 0)
Screenshot: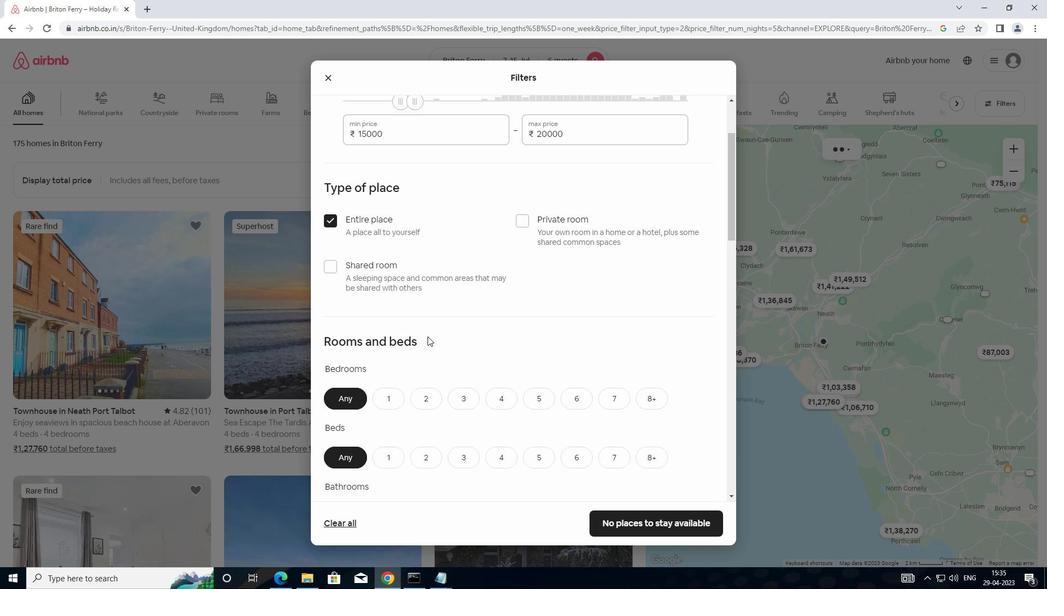 
Action: Mouse moved to (452, 291)
Screenshot: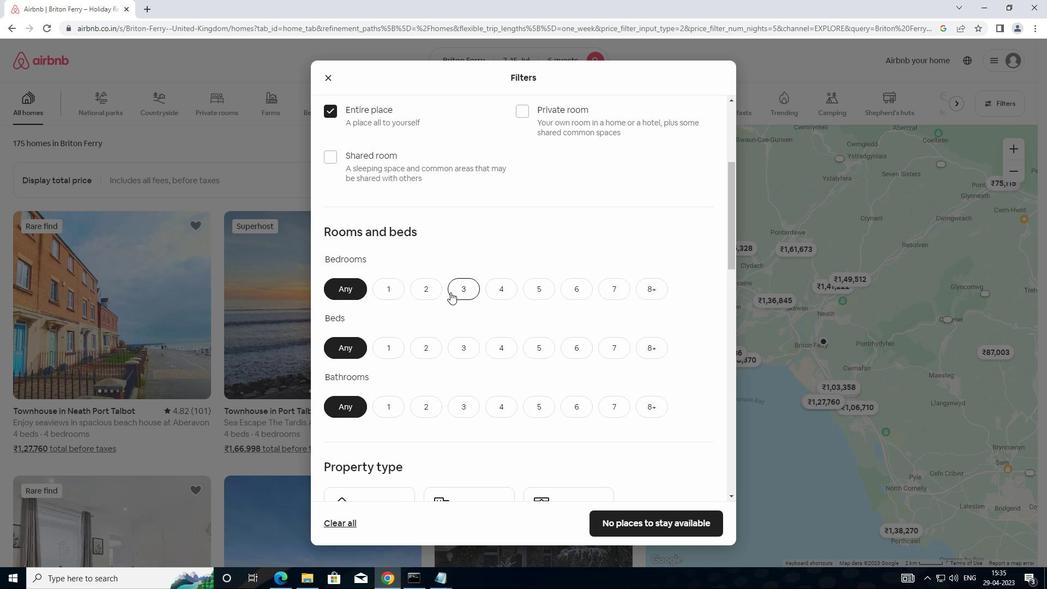 
Action: Mouse pressed left at (452, 291)
Screenshot: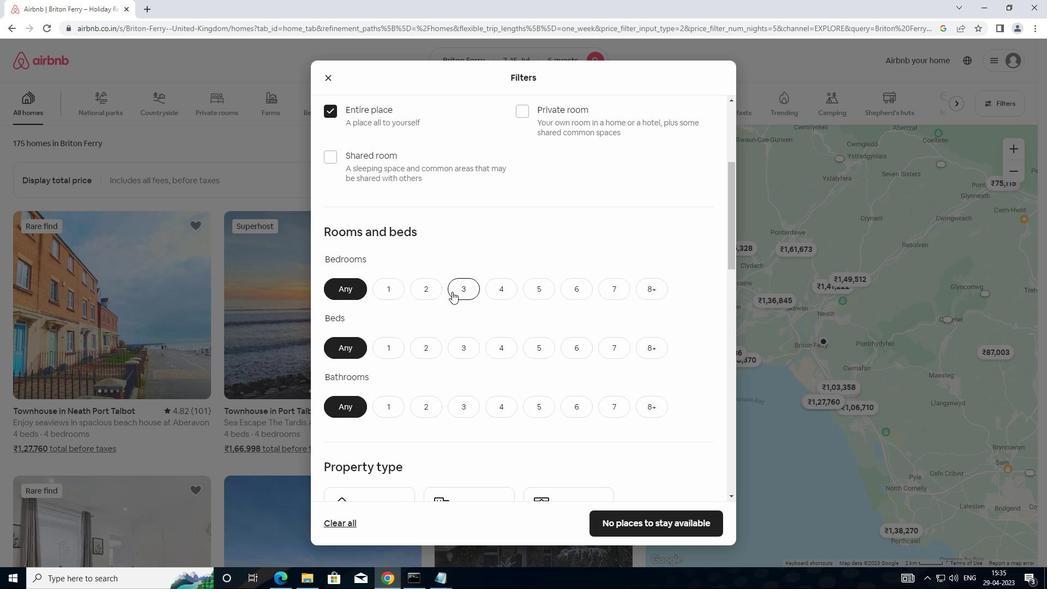 
Action: Mouse moved to (472, 344)
Screenshot: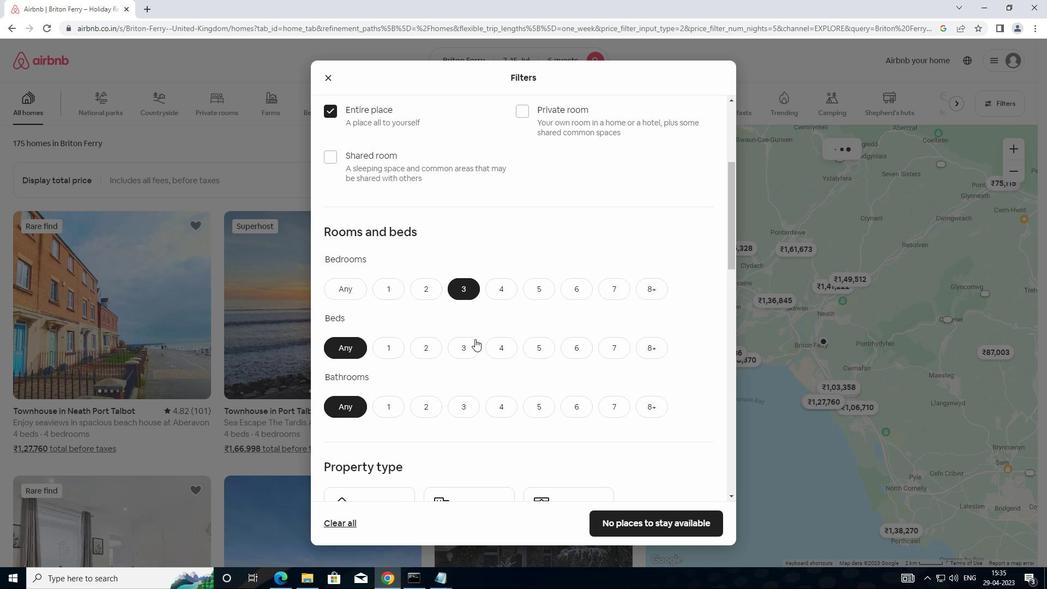
Action: Mouse pressed left at (472, 344)
Screenshot: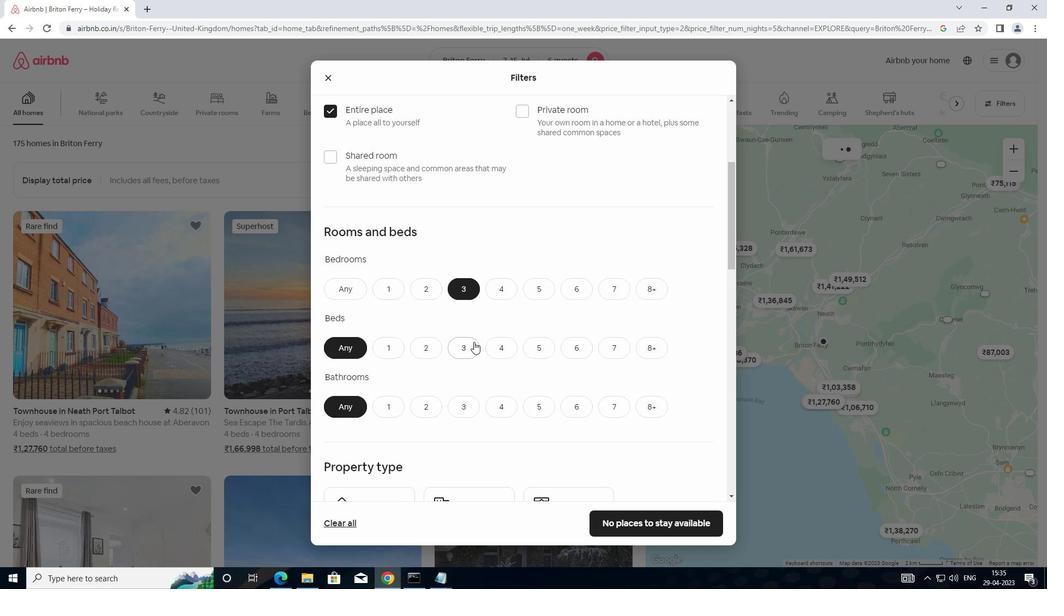 
Action: Mouse moved to (464, 413)
Screenshot: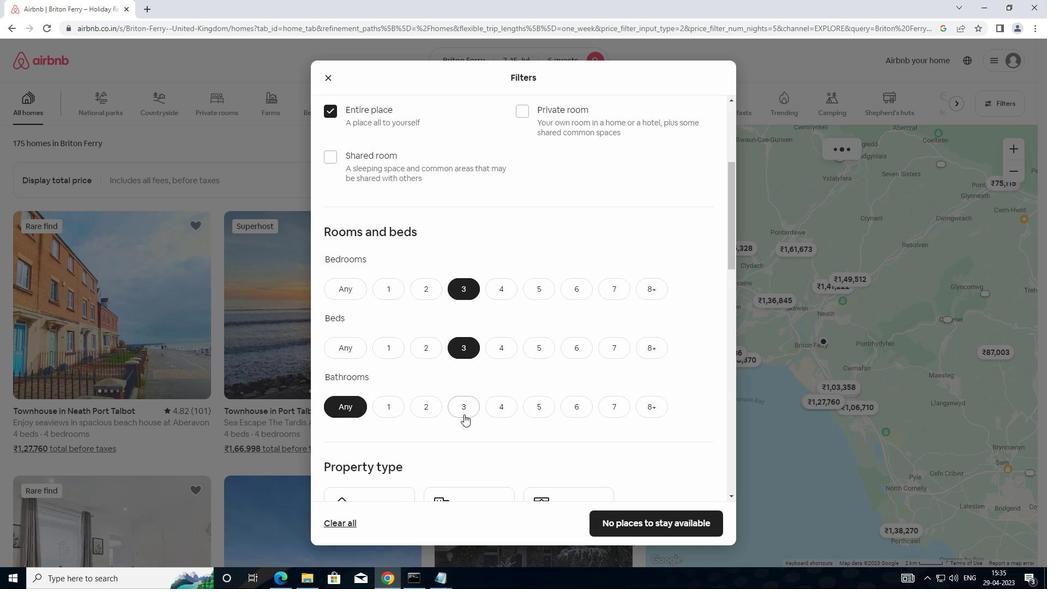 
Action: Mouse pressed left at (464, 413)
Screenshot: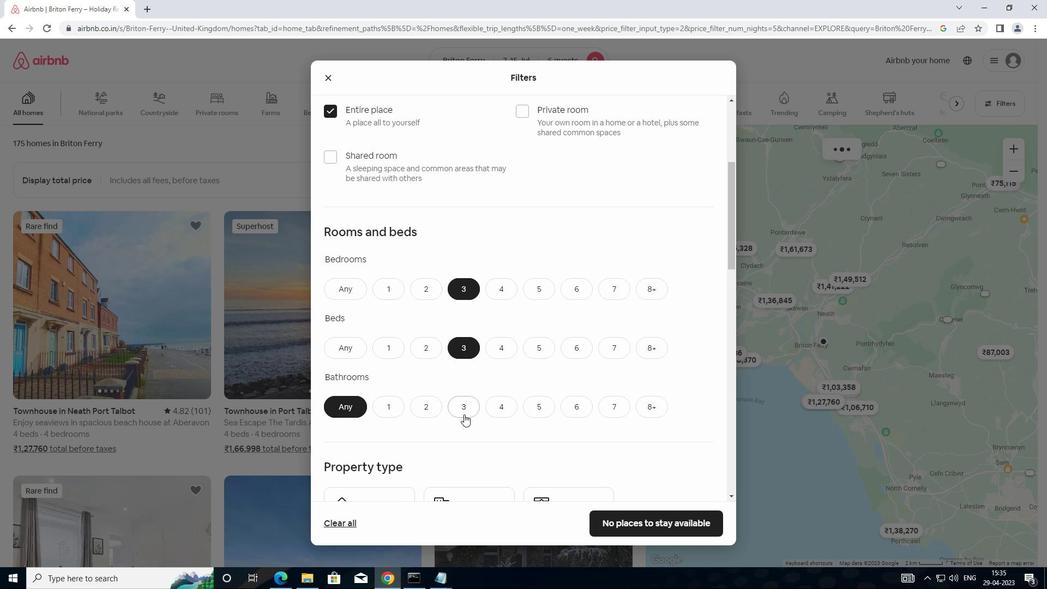 
Action: Mouse moved to (468, 403)
Screenshot: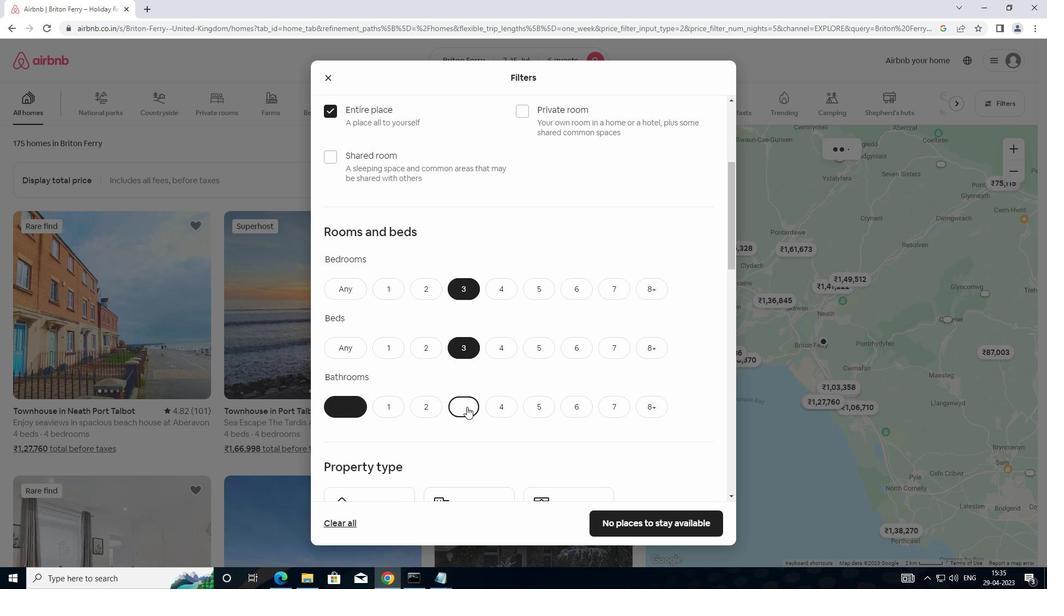 
Action: Mouse scrolled (468, 403) with delta (0, 0)
Screenshot: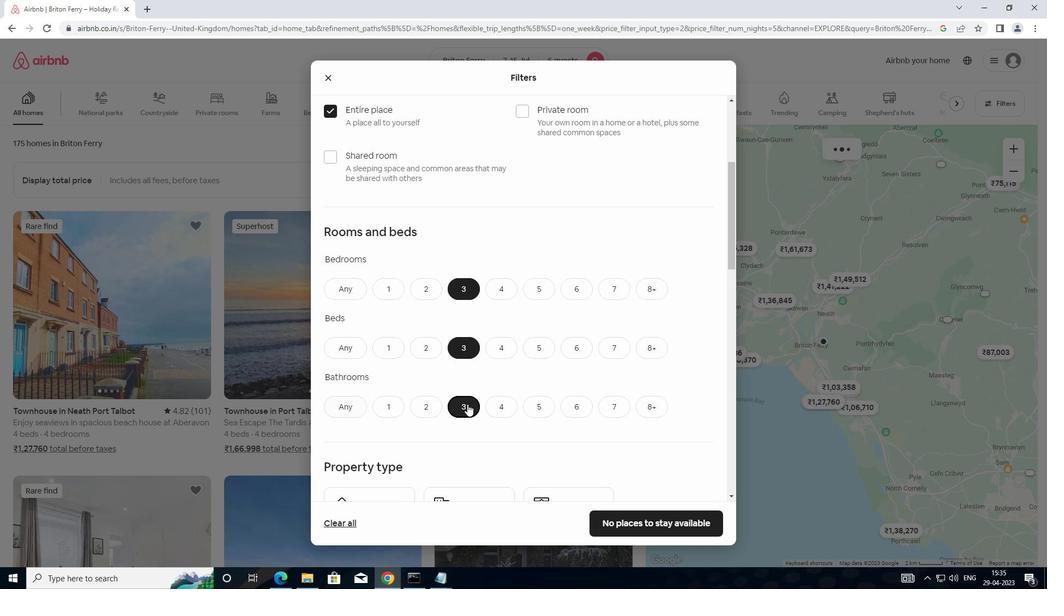 
Action: Mouse scrolled (468, 403) with delta (0, 0)
Screenshot: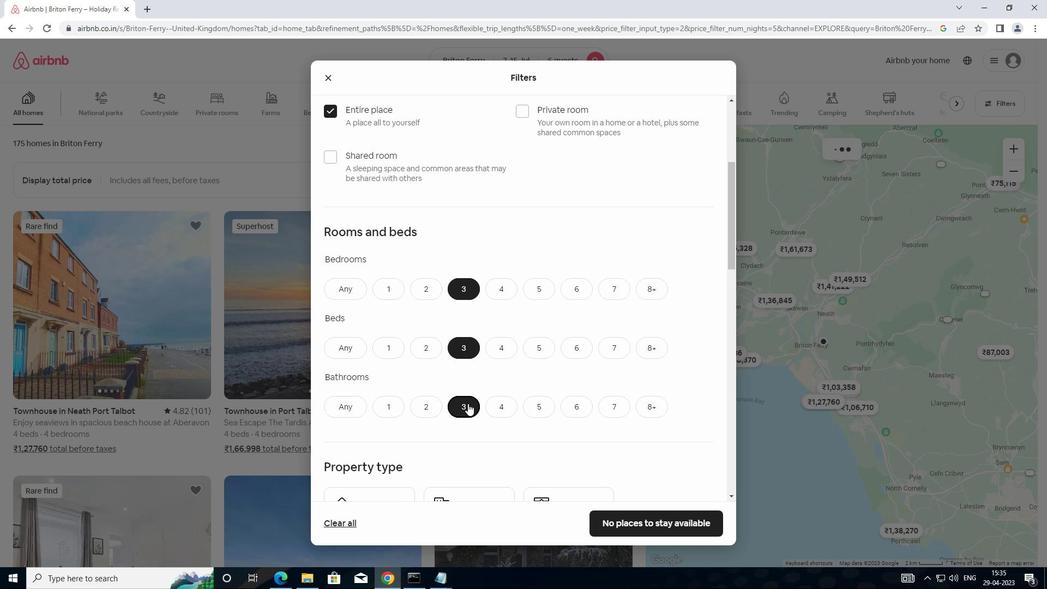 
Action: Mouse moved to (471, 394)
Screenshot: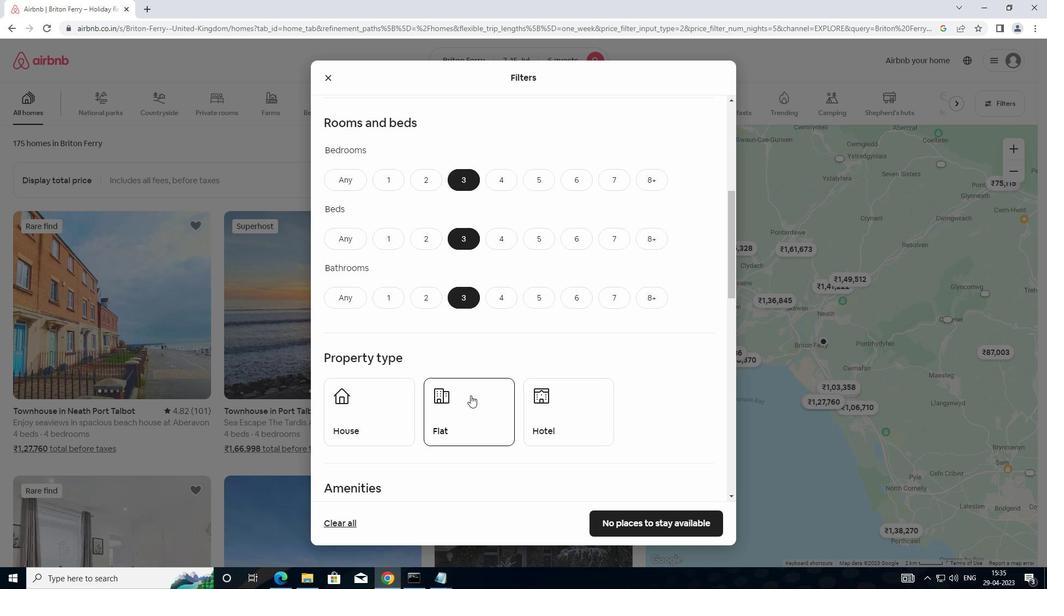 
Action: Mouse scrolled (471, 393) with delta (0, 0)
Screenshot: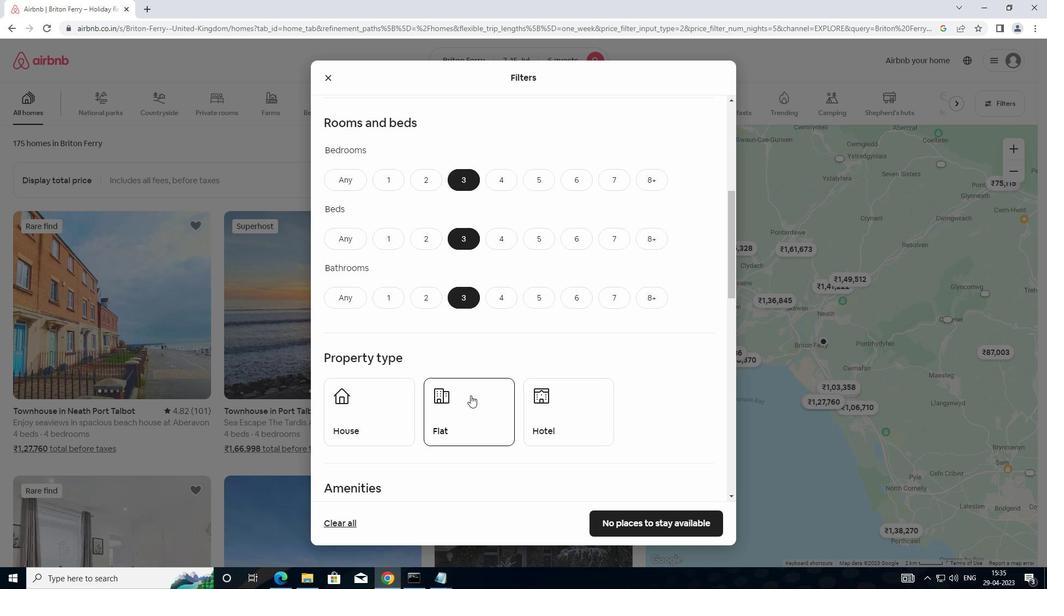 
Action: Mouse scrolled (471, 393) with delta (0, 0)
Screenshot: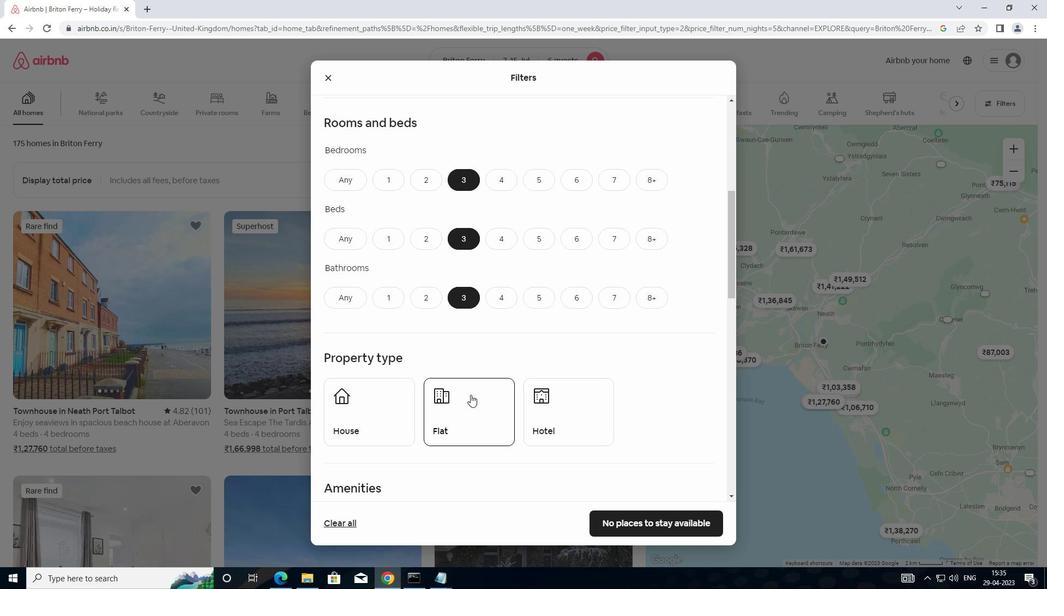 
Action: Mouse moved to (352, 318)
Screenshot: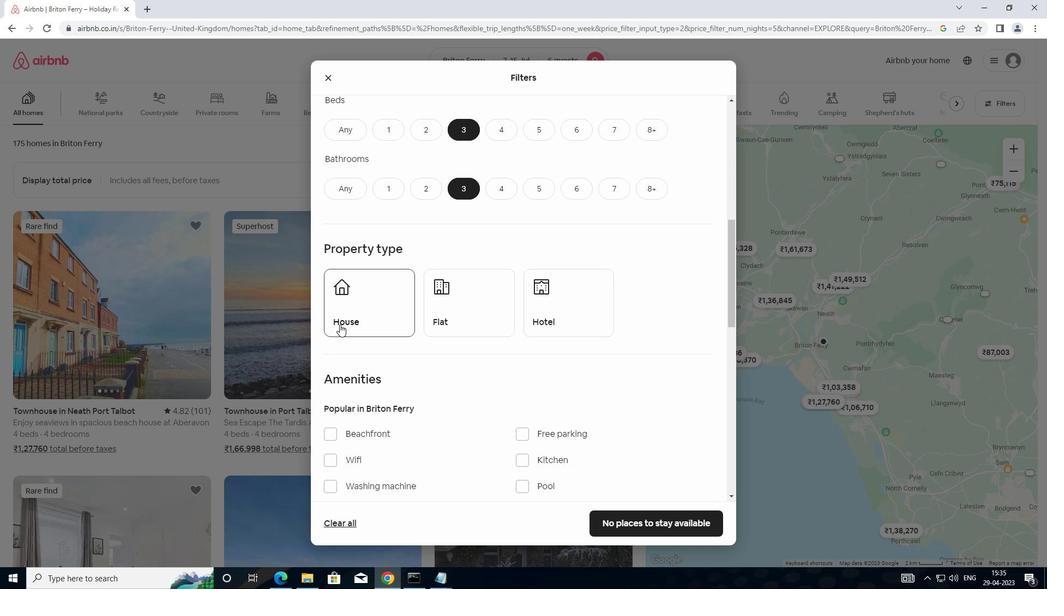 
Action: Mouse pressed left at (352, 318)
Screenshot: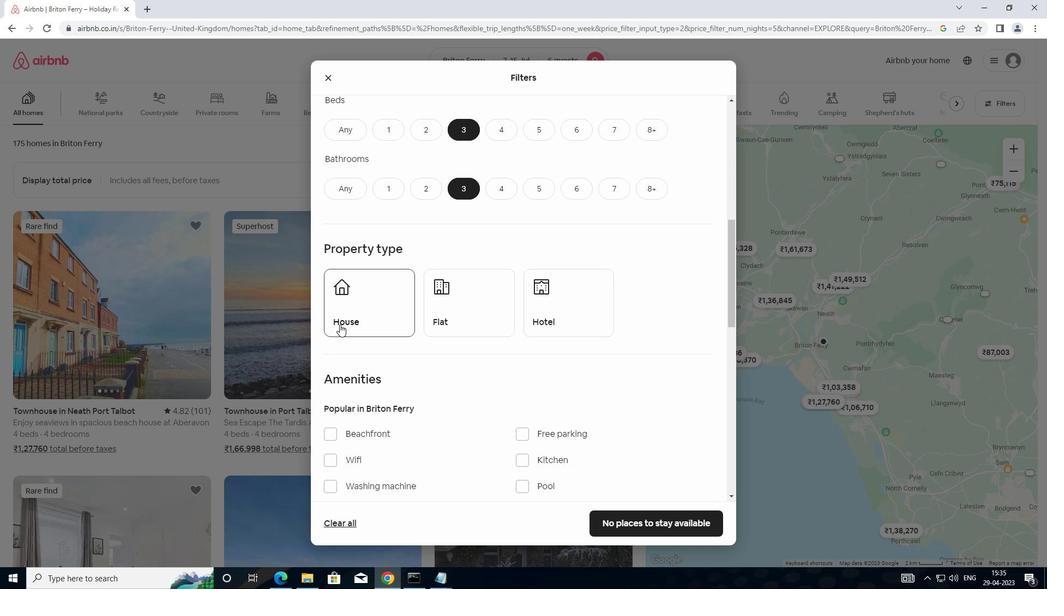 
Action: Mouse moved to (464, 315)
Screenshot: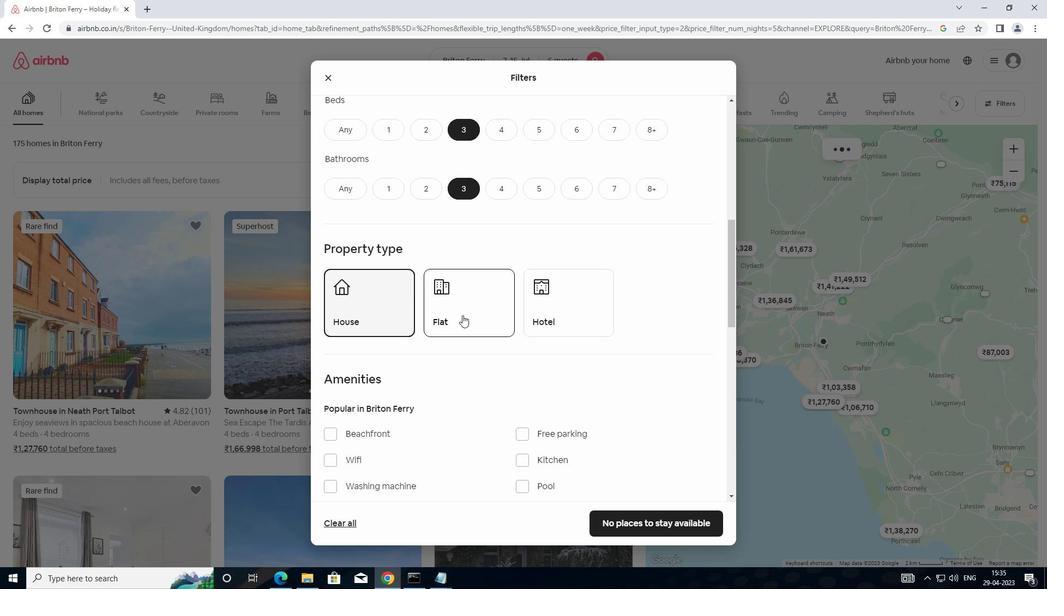 
Action: Mouse pressed left at (464, 315)
Screenshot: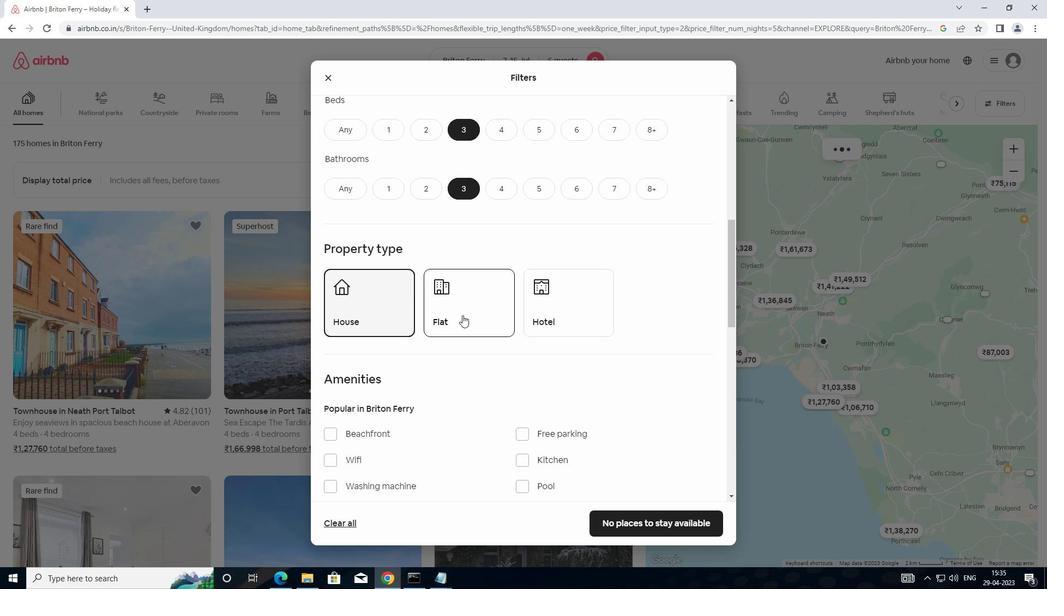 
Action: Mouse moved to (471, 398)
Screenshot: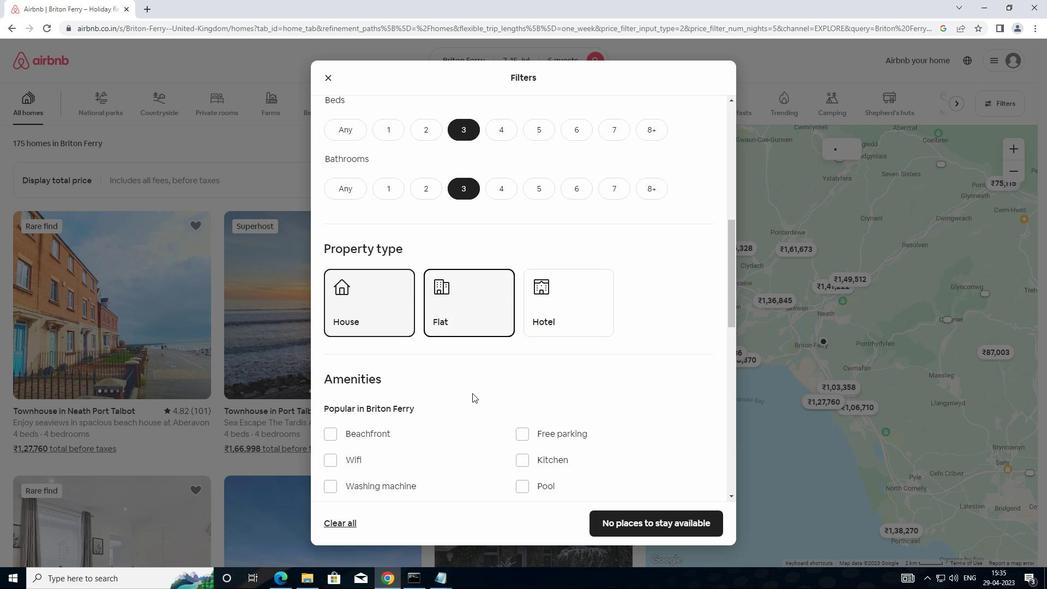 
Action: Mouse scrolled (471, 398) with delta (0, 0)
Screenshot: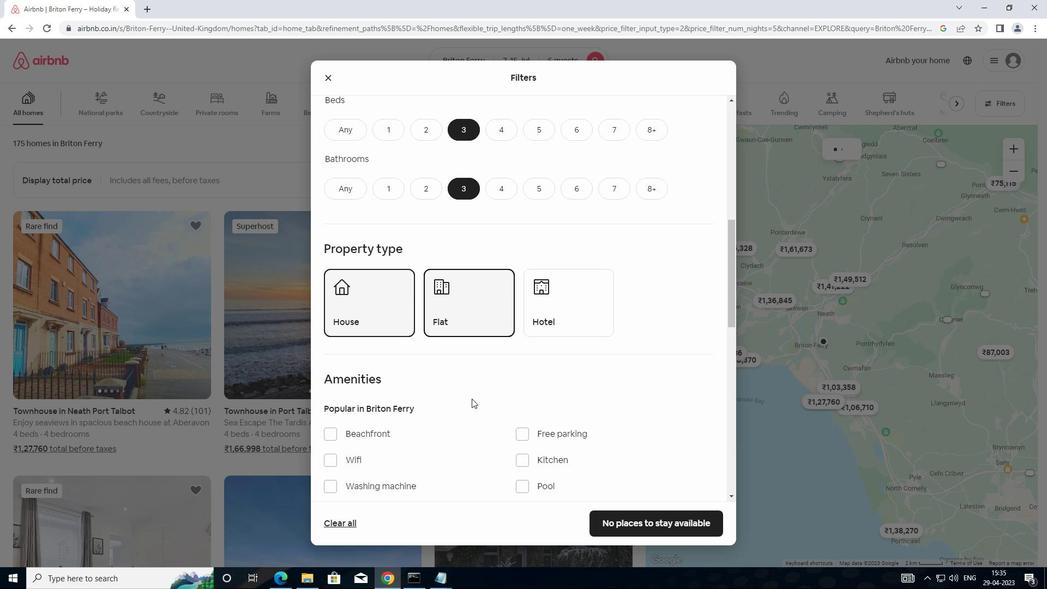 
Action: Mouse scrolled (471, 398) with delta (0, 0)
Screenshot: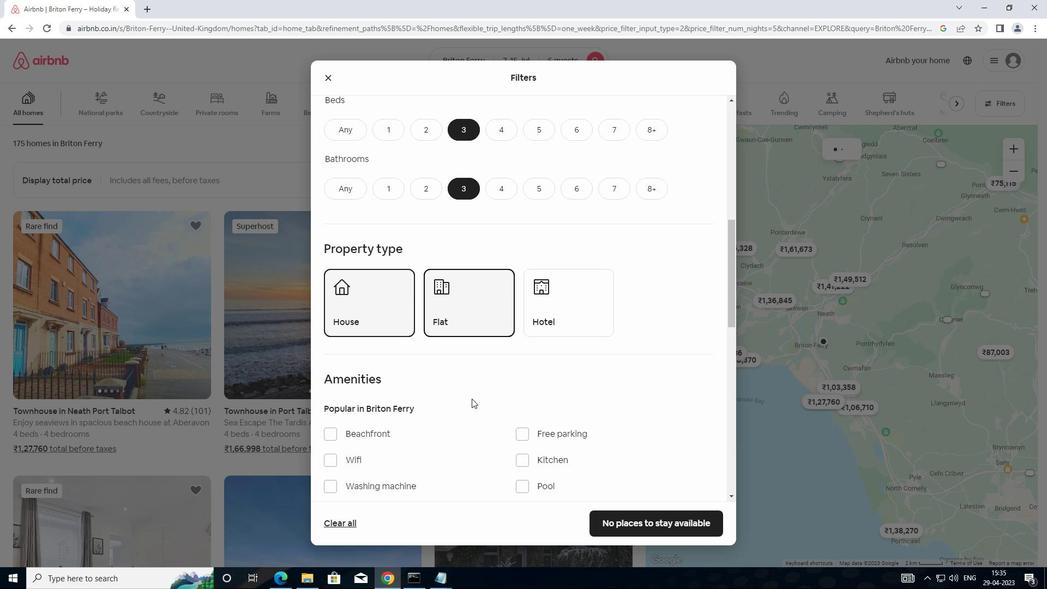 
Action: Mouse moved to (474, 391)
Screenshot: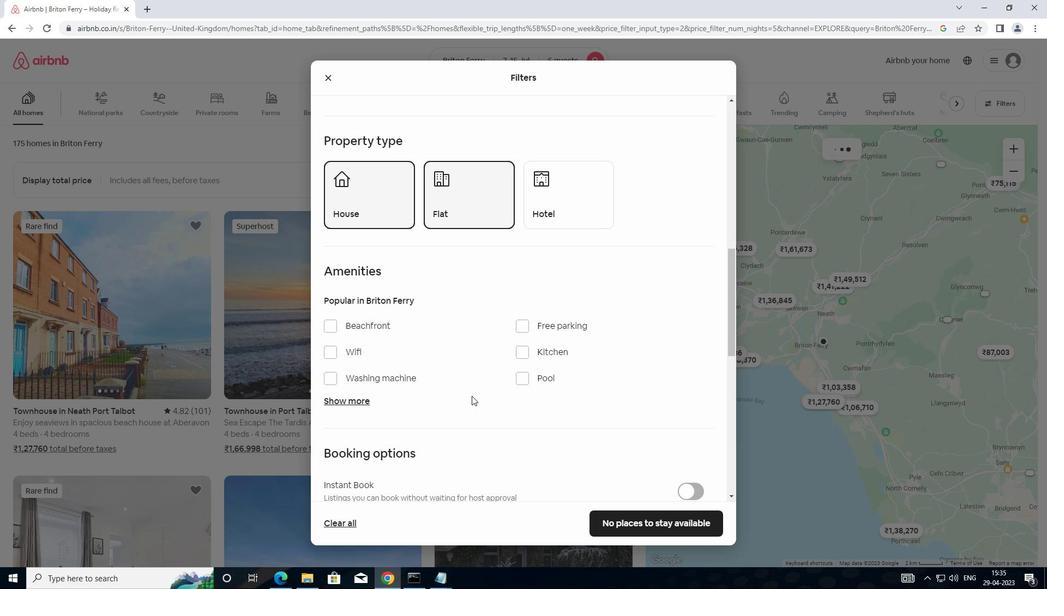 
Action: Mouse scrolled (474, 391) with delta (0, 0)
Screenshot: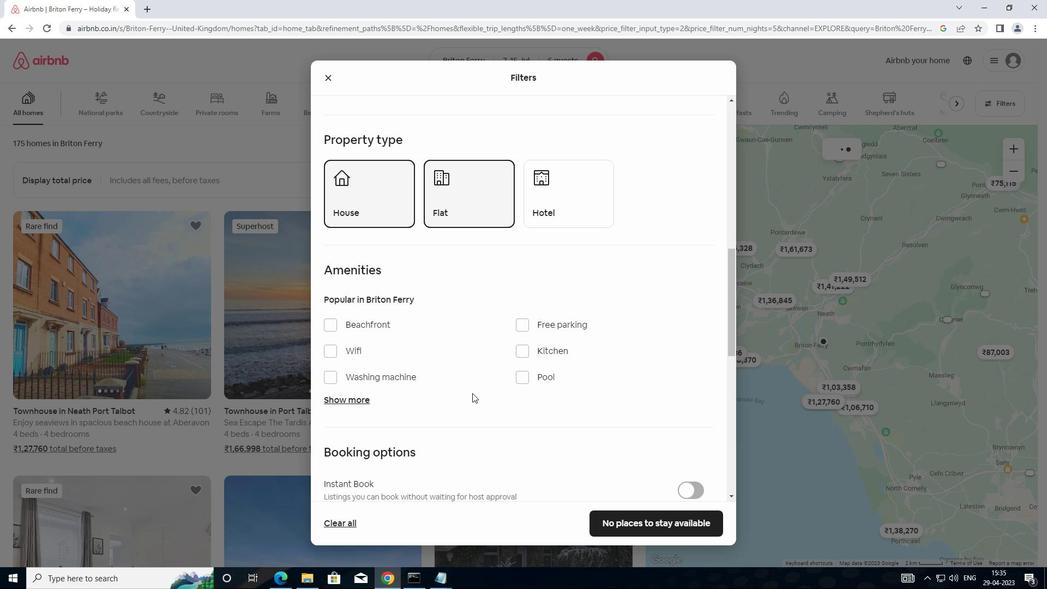 
Action: Mouse moved to (474, 391)
Screenshot: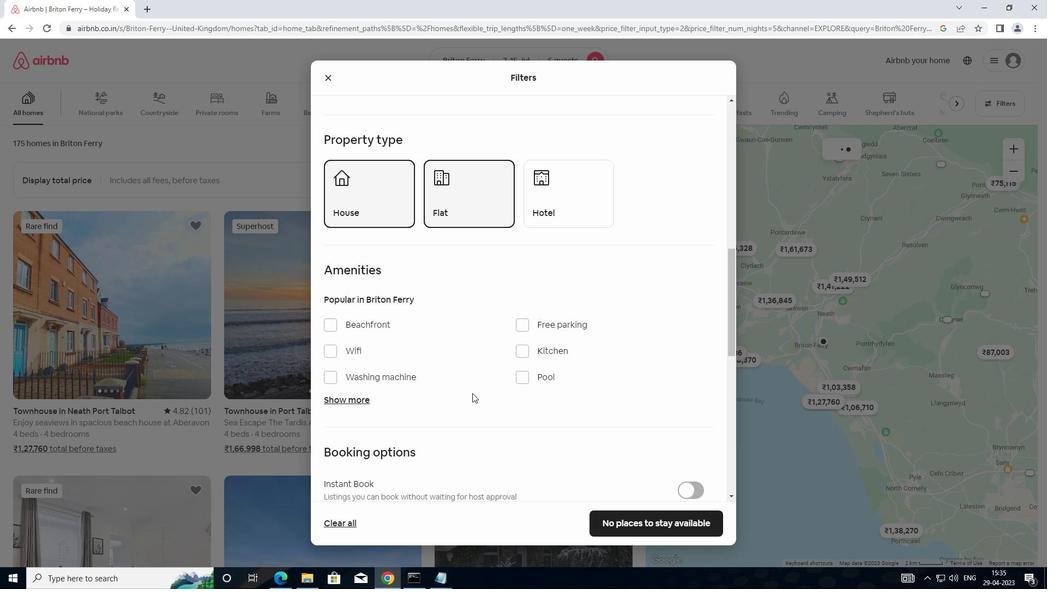 
Action: Mouse scrolled (474, 390) with delta (0, 0)
Screenshot: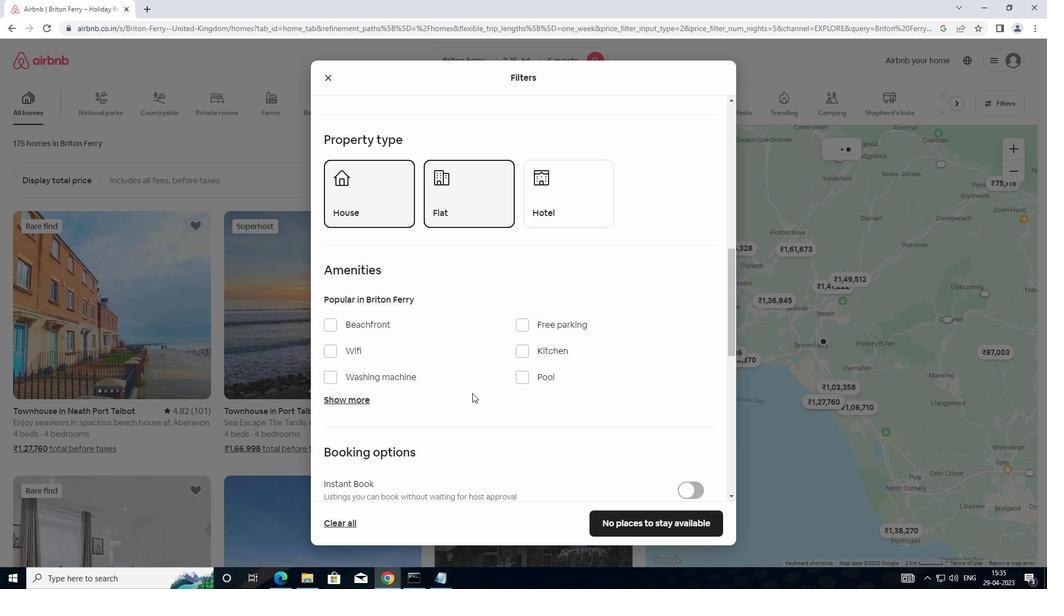
Action: Mouse scrolled (474, 390) with delta (0, 0)
Screenshot: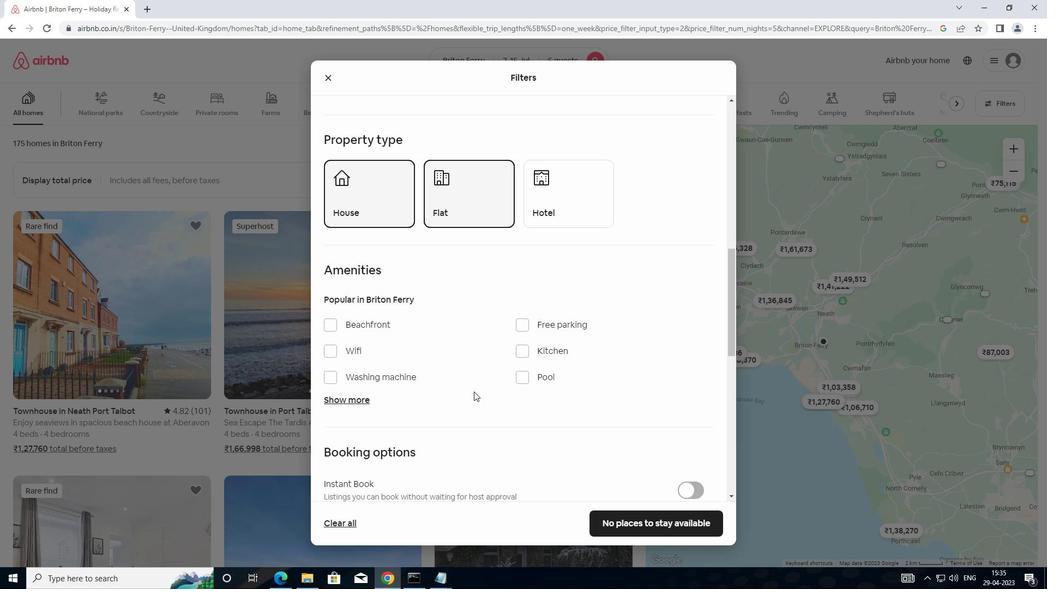 
Action: Mouse moved to (445, 375)
Screenshot: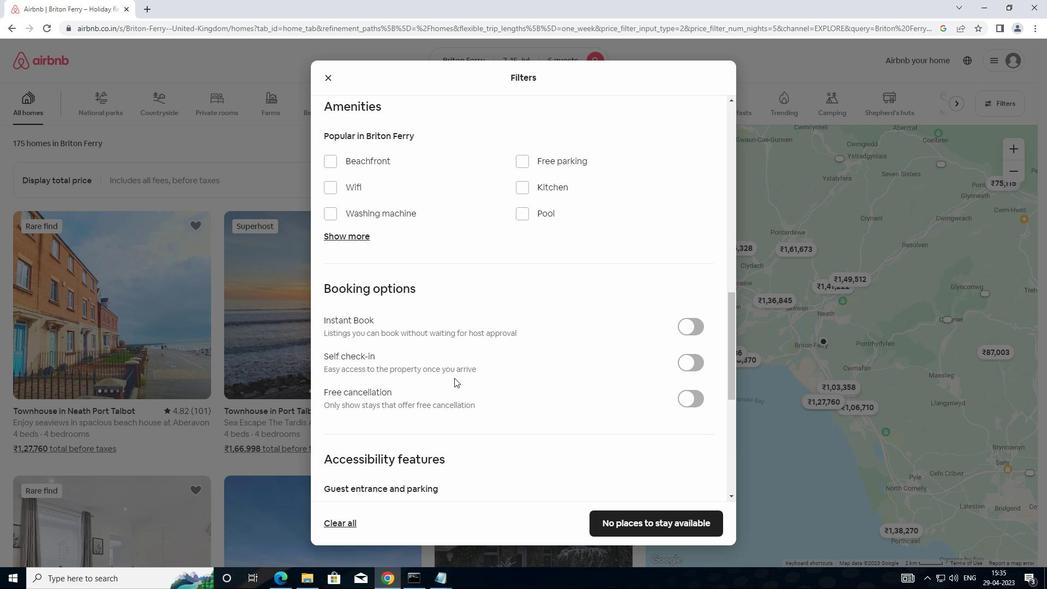 
Action: Mouse scrolled (445, 375) with delta (0, 0)
Screenshot: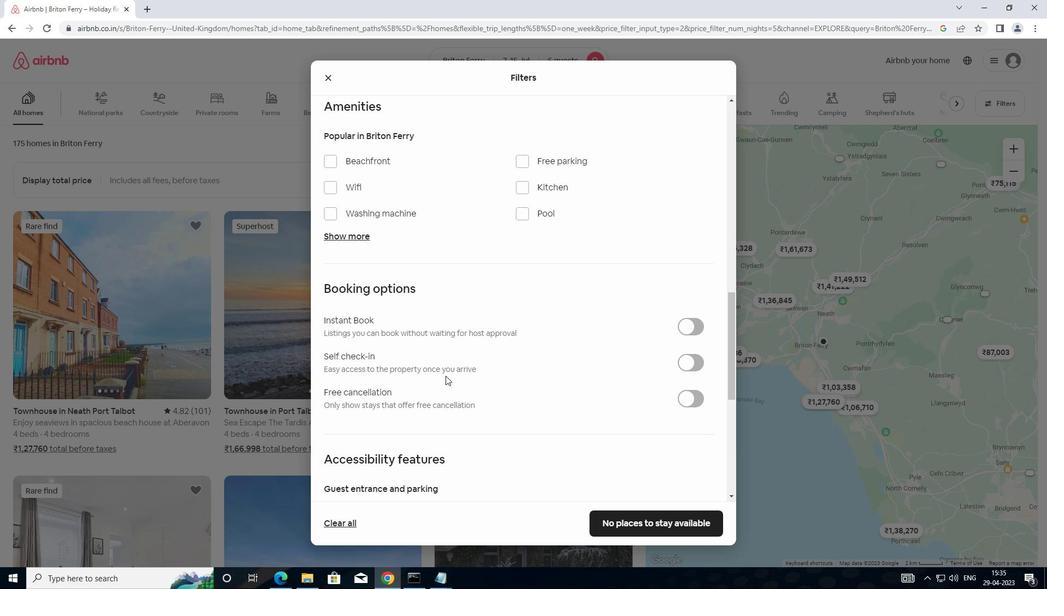 
Action: Mouse moved to (697, 310)
Screenshot: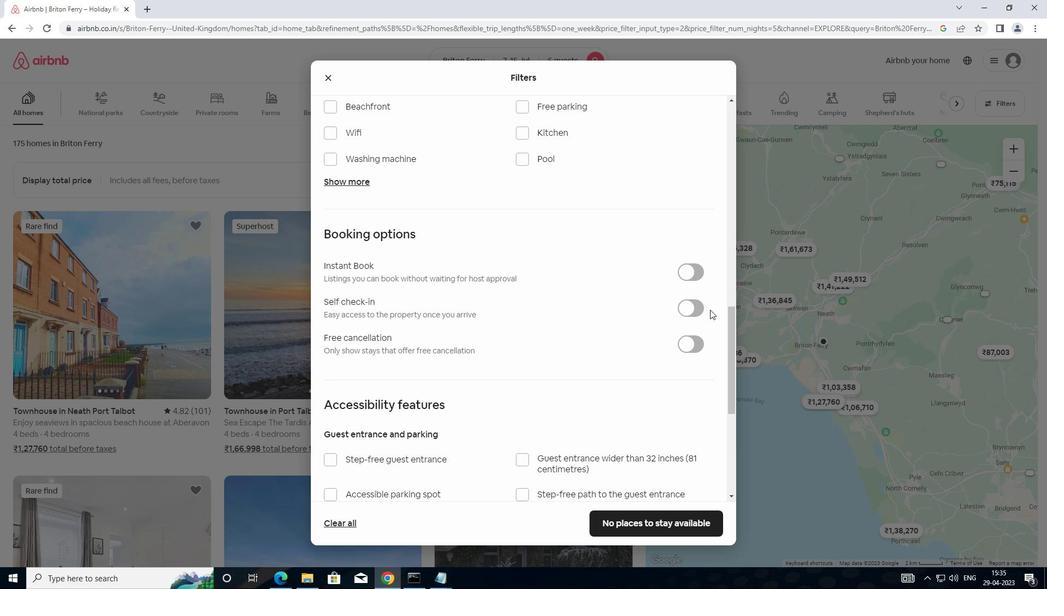 
Action: Mouse pressed left at (697, 310)
Screenshot: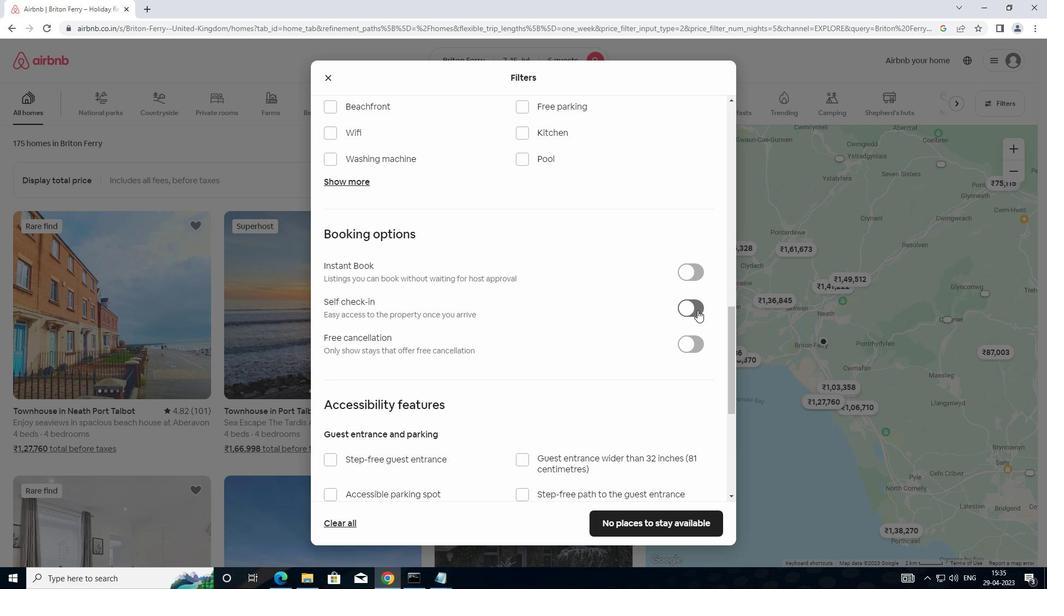 
Action: Mouse moved to (506, 422)
Screenshot: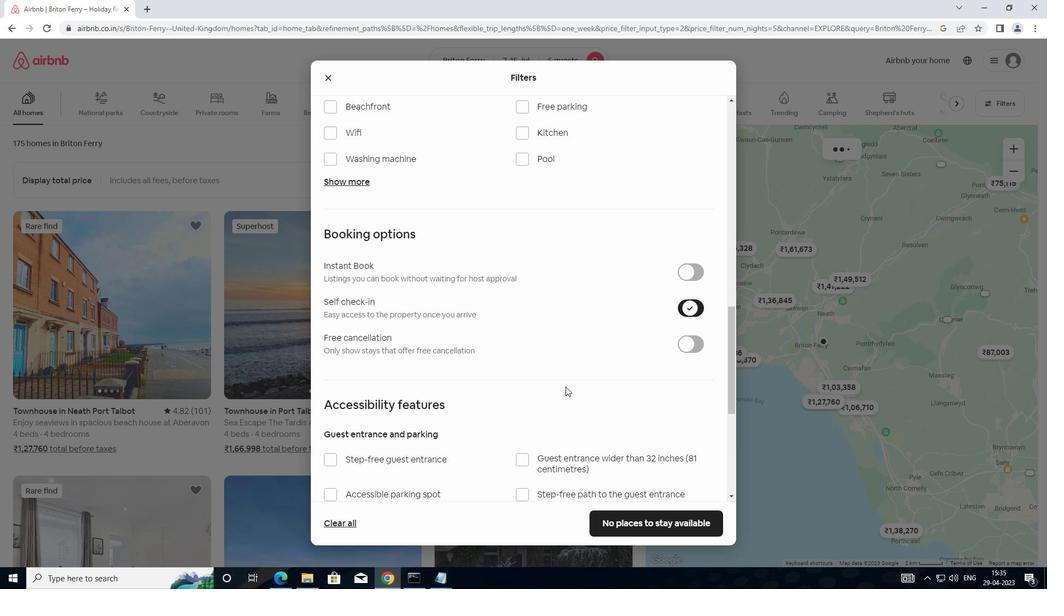 
Action: Mouse scrolled (506, 421) with delta (0, 0)
Screenshot: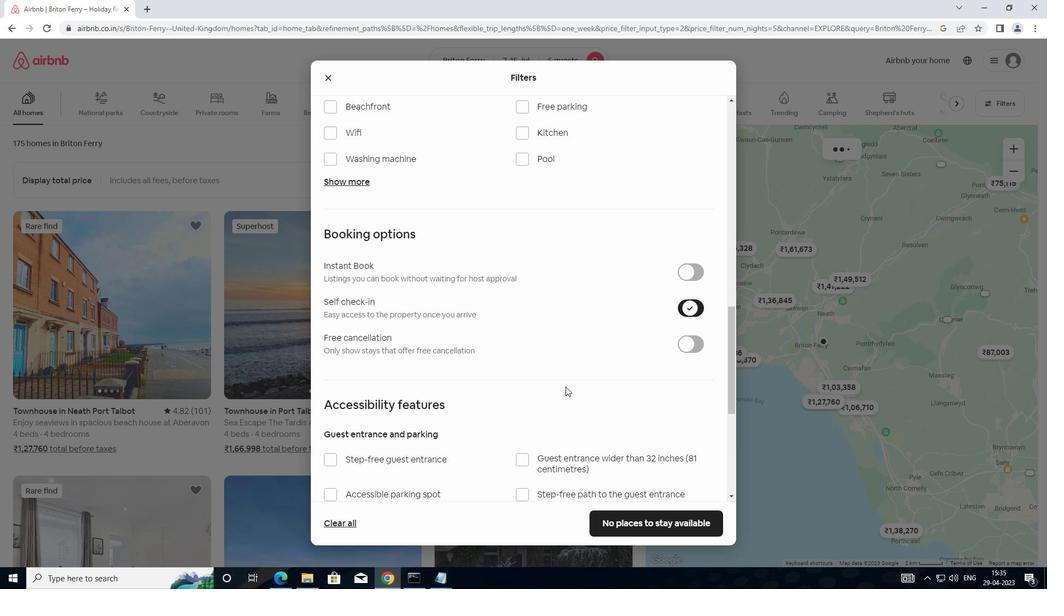 
Action: Mouse moved to (506, 424)
Screenshot: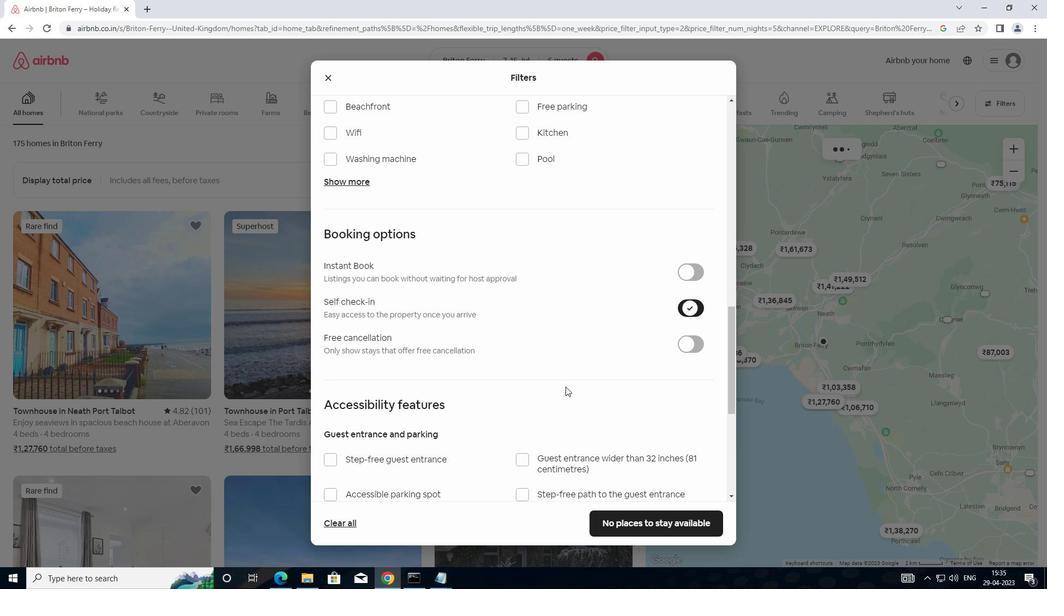 
Action: Mouse scrolled (506, 424) with delta (0, 0)
Screenshot: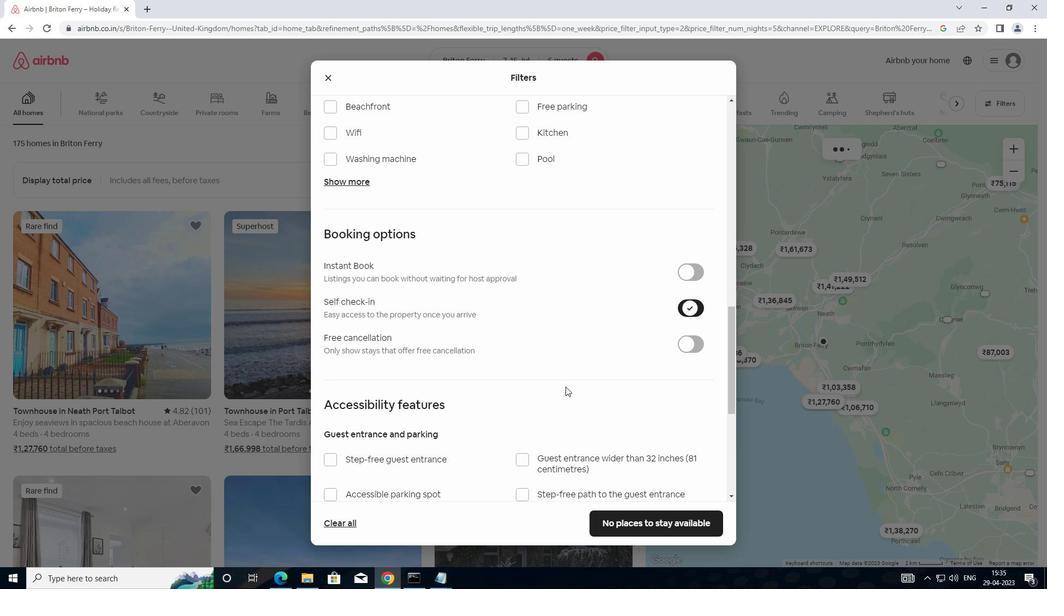 
Action: Mouse moved to (506, 426)
Screenshot: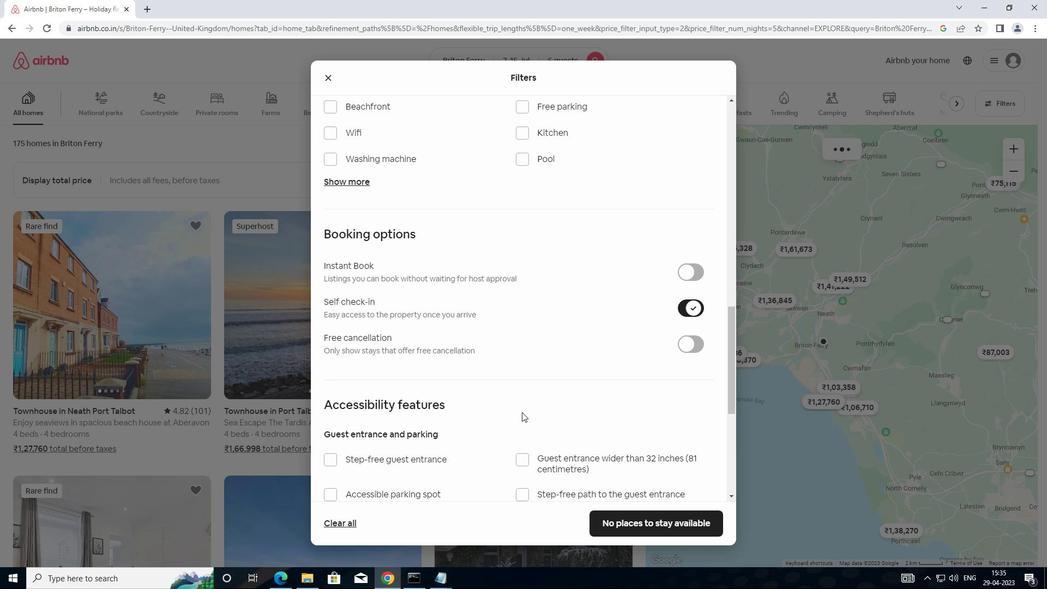 
Action: Mouse scrolled (506, 426) with delta (0, 0)
Screenshot: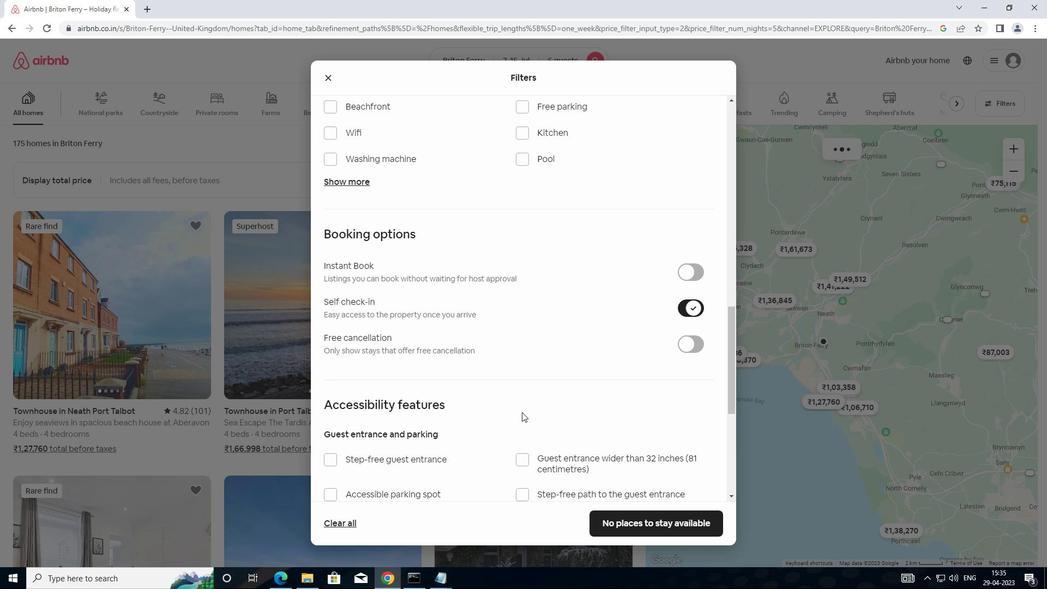 
Action: Mouse moved to (506, 427)
Screenshot: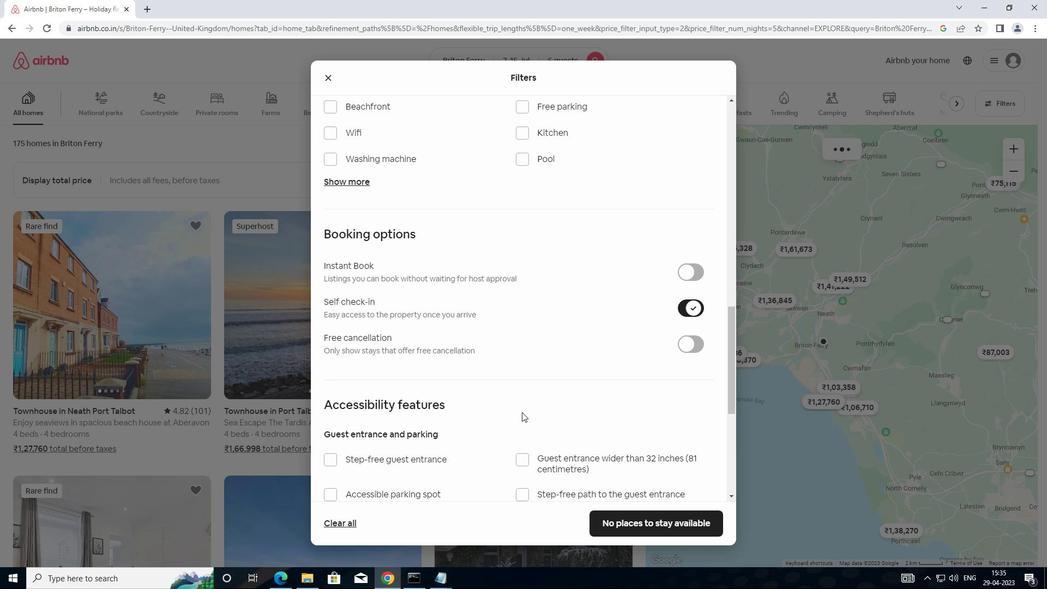 
Action: Mouse scrolled (506, 426) with delta (0, 0)
Screenshot: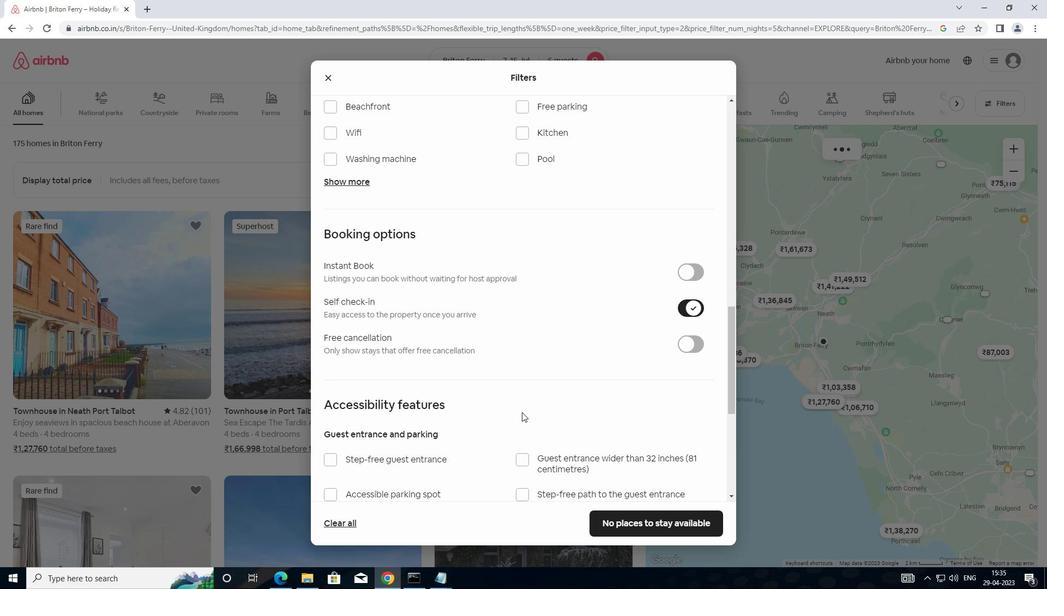 
Action: Mouse moved to (492, 429)
Screenshot: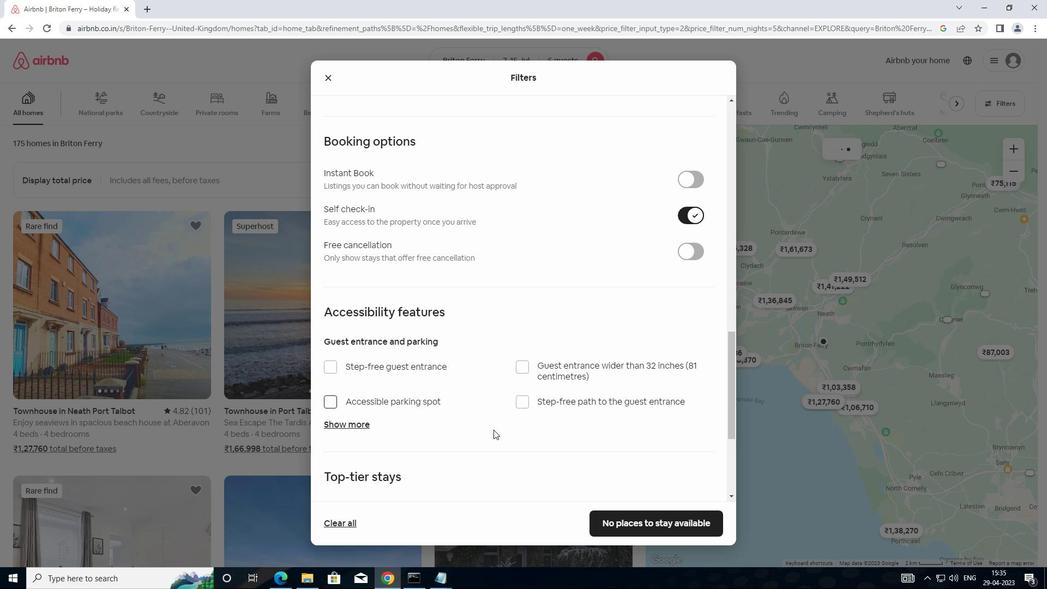 
Action: Mouse scrolled (492, 429) with delta (0, 0)
Screenshot: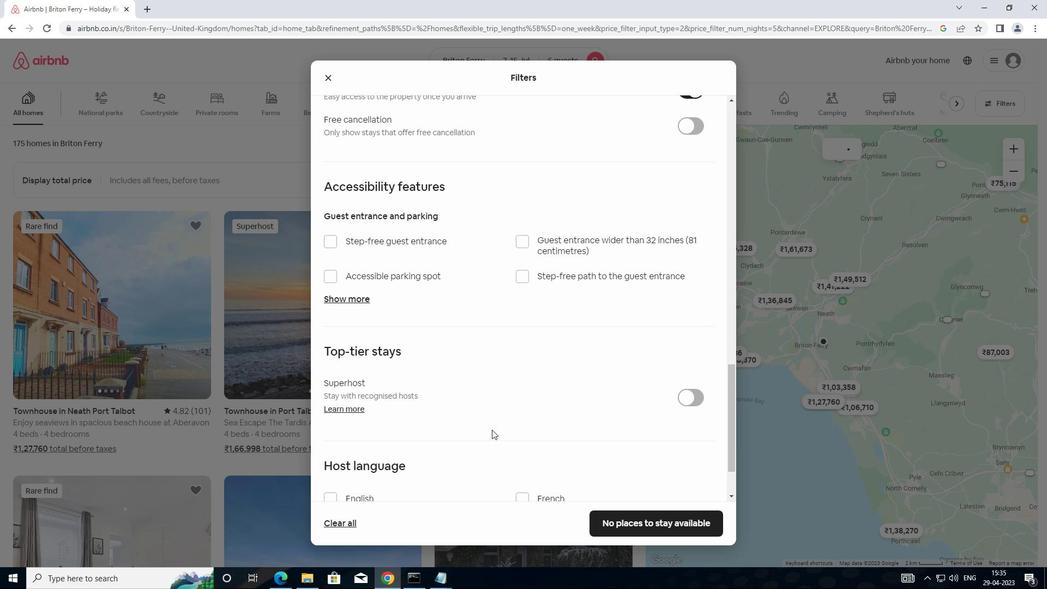 
Action: Mouse moved to (489, 433)
Screenshot: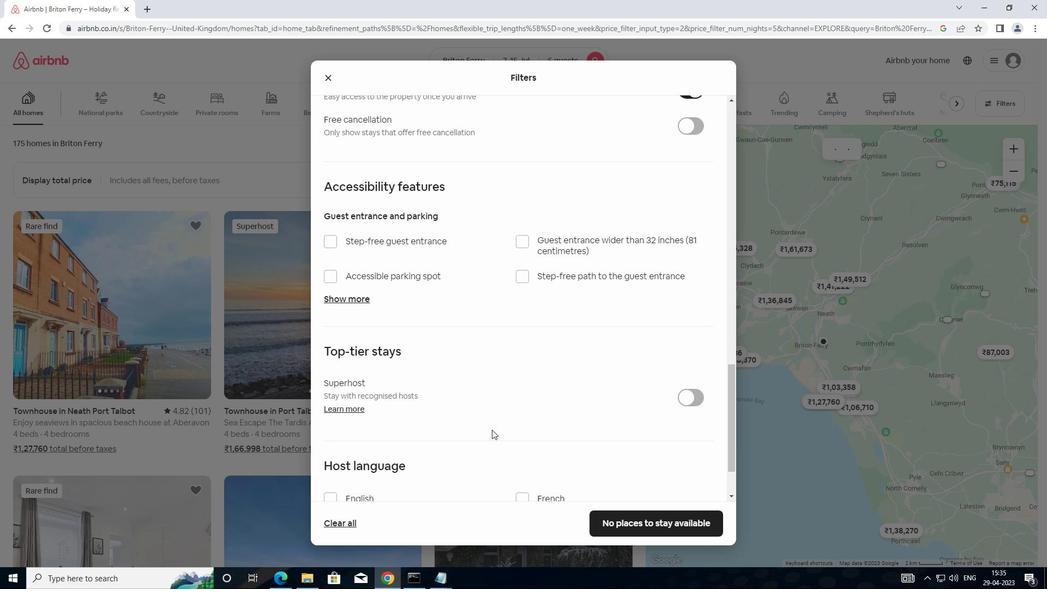 
Action: Mouse scrolled (489, 433) with delta (0, 0)
Screenshot: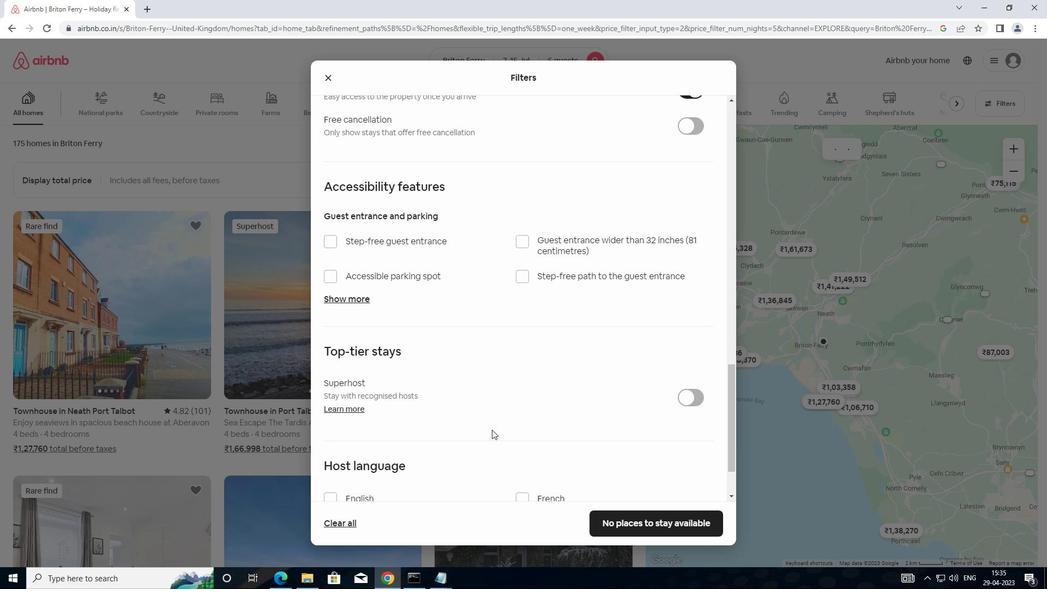 
Action: Mouse moved to (487, 435)
Screenshot: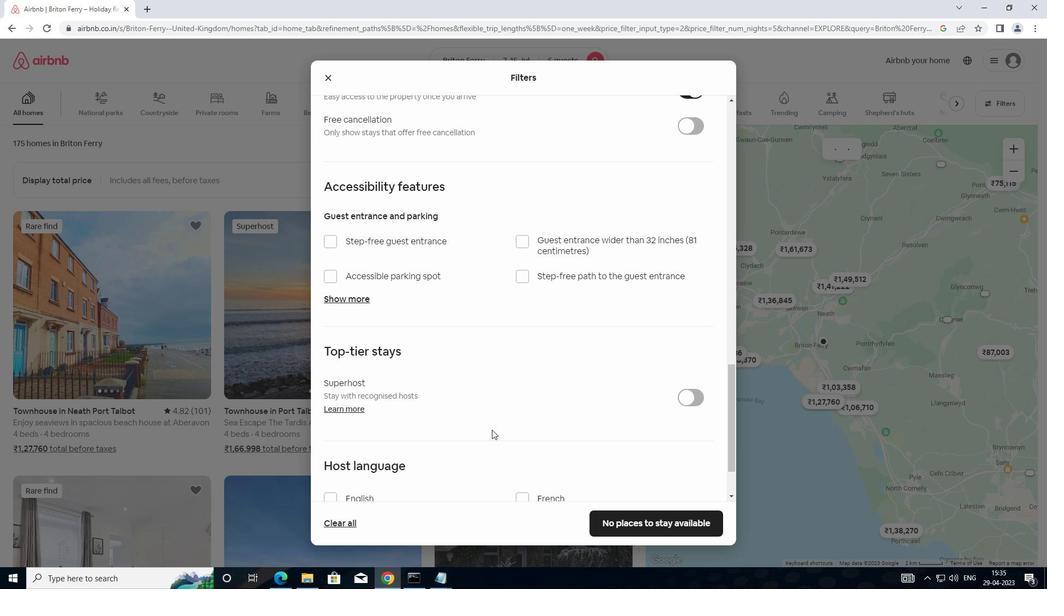 
Action: Mouse scrolled (487, 434) with delta (0, 0)
Screenshot: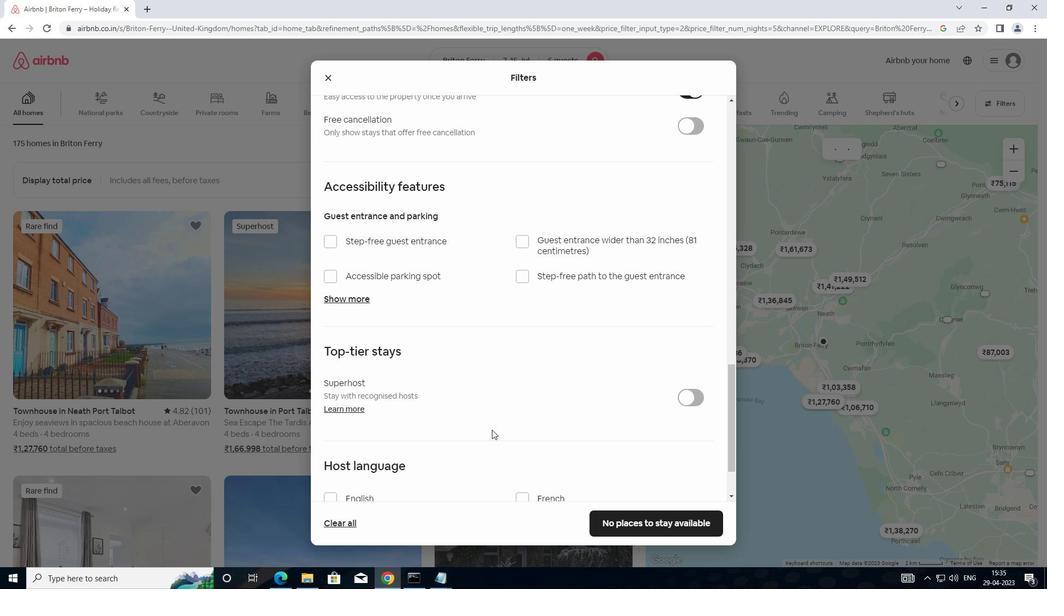 
Action: Mouse moved to (483, 435)
Screenshot: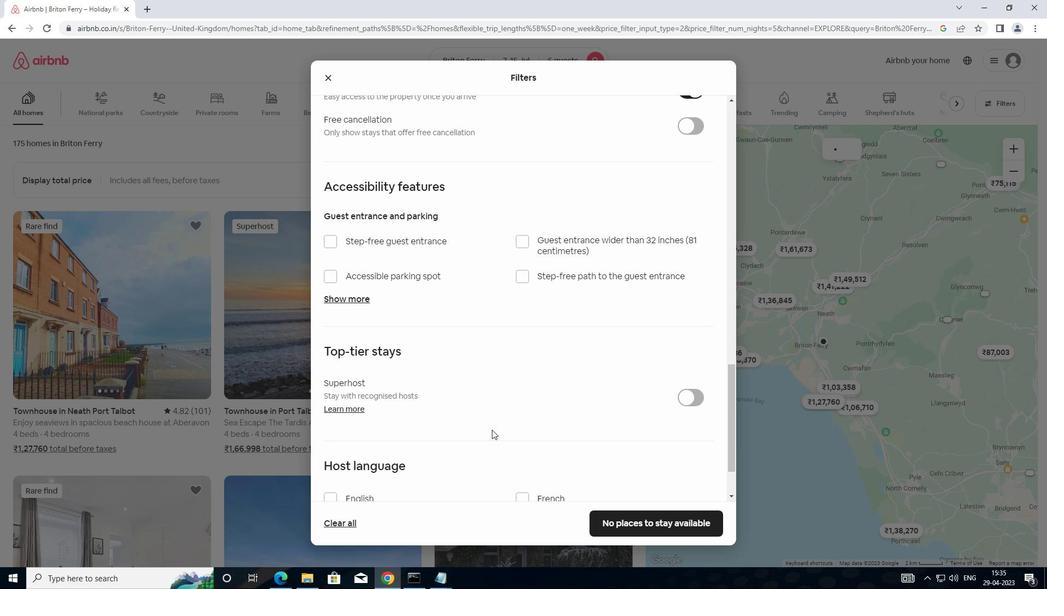 
Action: Mouse scrolled (483, 434) with delta (0, 0)
Screenshot: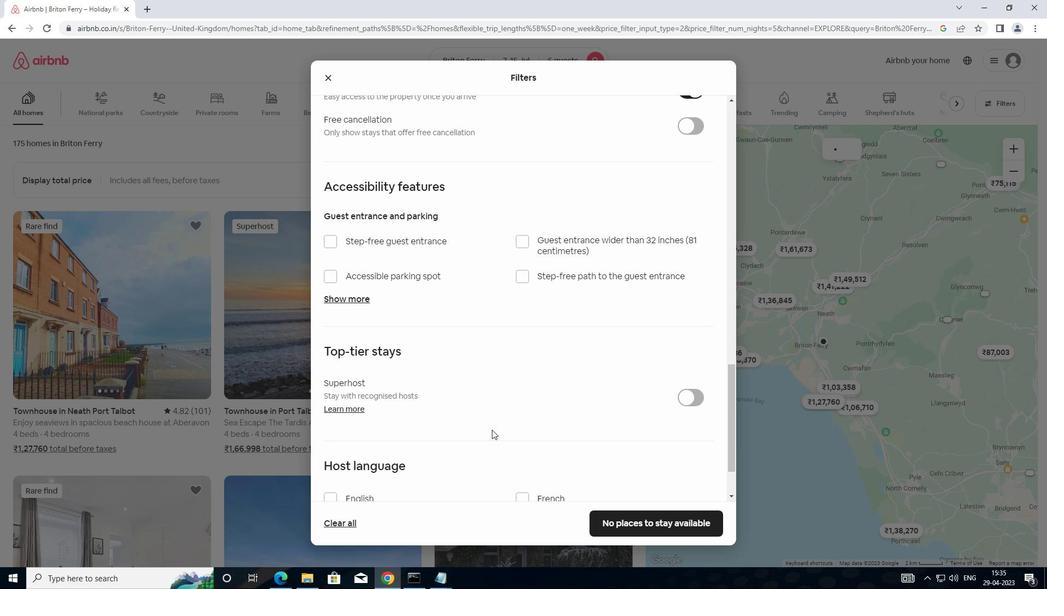 
Action: Mouse moved to (327, 423)
Screenshot: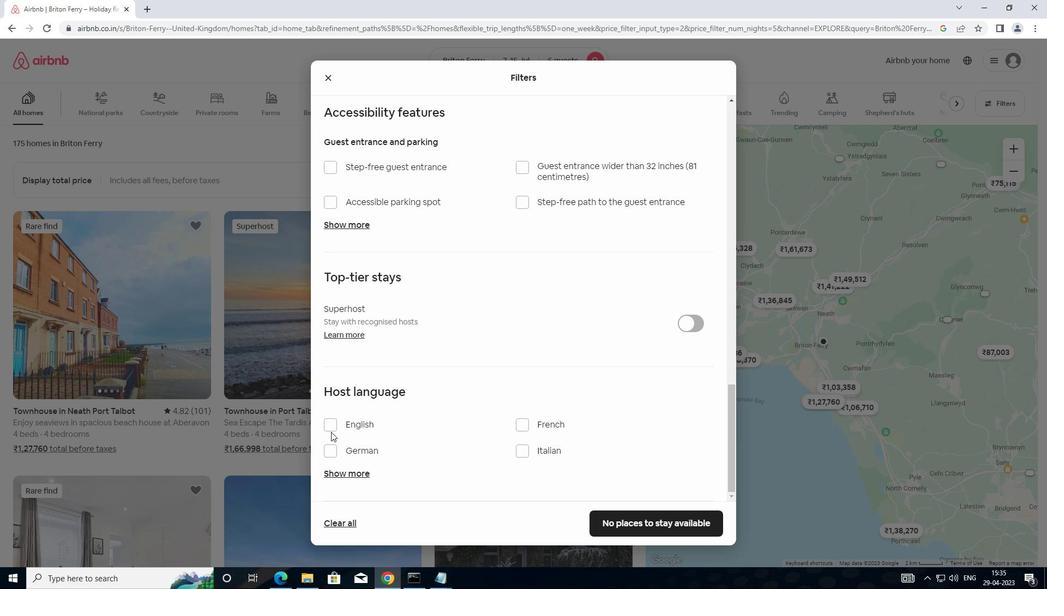 
Action: Mouse pressed left at (327, 423)
Screenshot: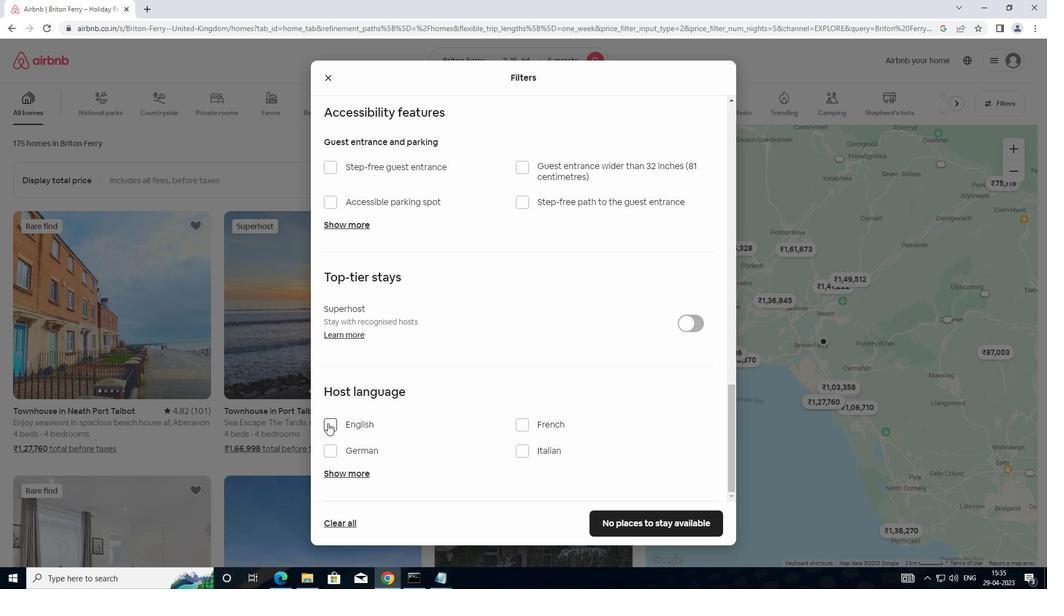
Action: Mouse moved to (633, 532)
Screenshot: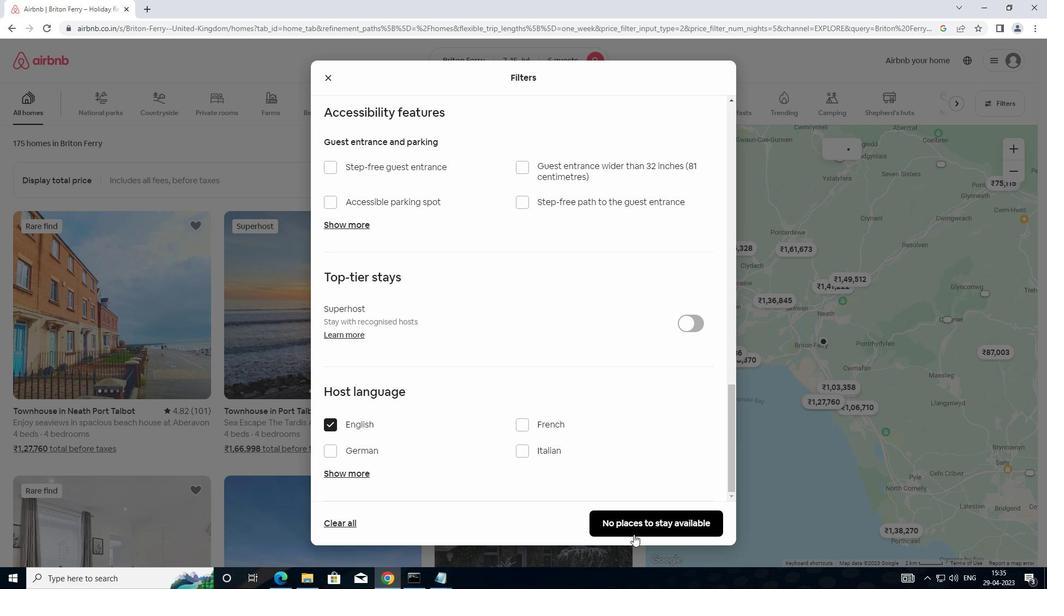 
Action: Mouse pressed left at (633, 532)
Screenshot: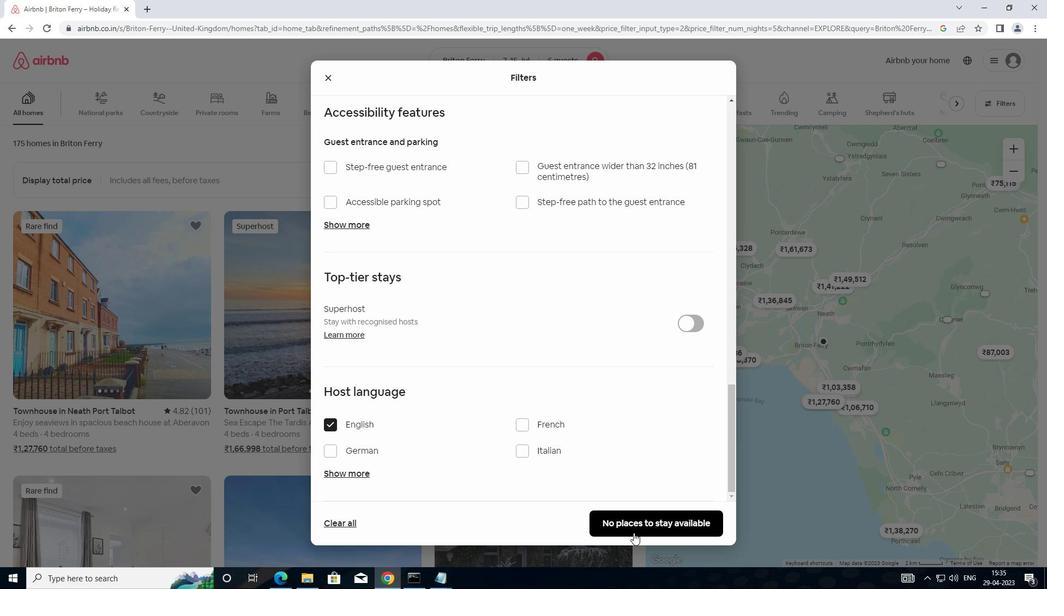 
Action: Mouse moved to (634, 526)
Screenshot: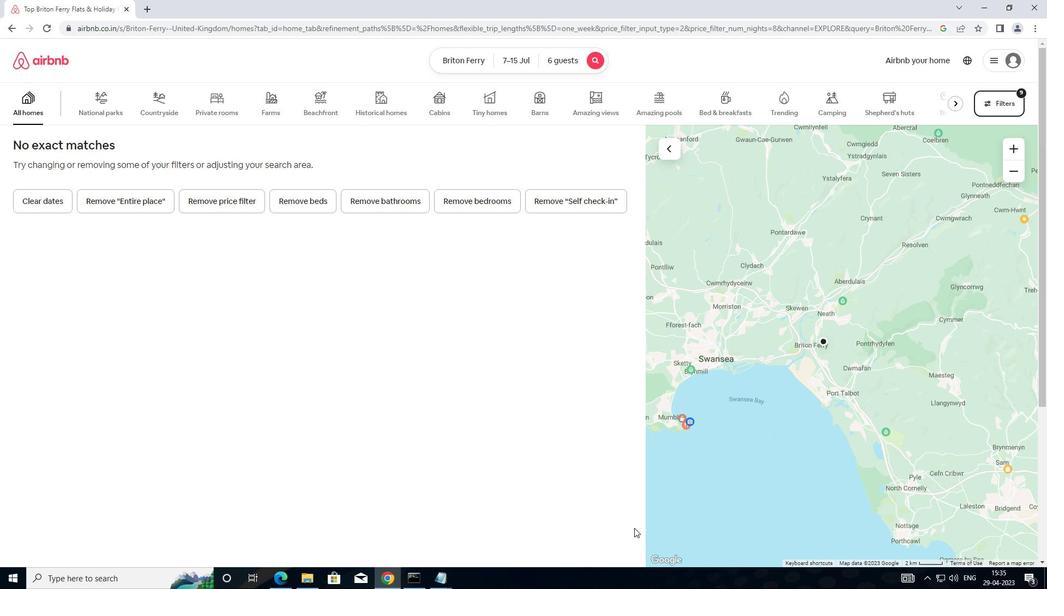
